 Task: Add Mineral Fusion Touch Eye Pencil to the cart.
Action: Mouse moved to (252, 125)
Screenshot: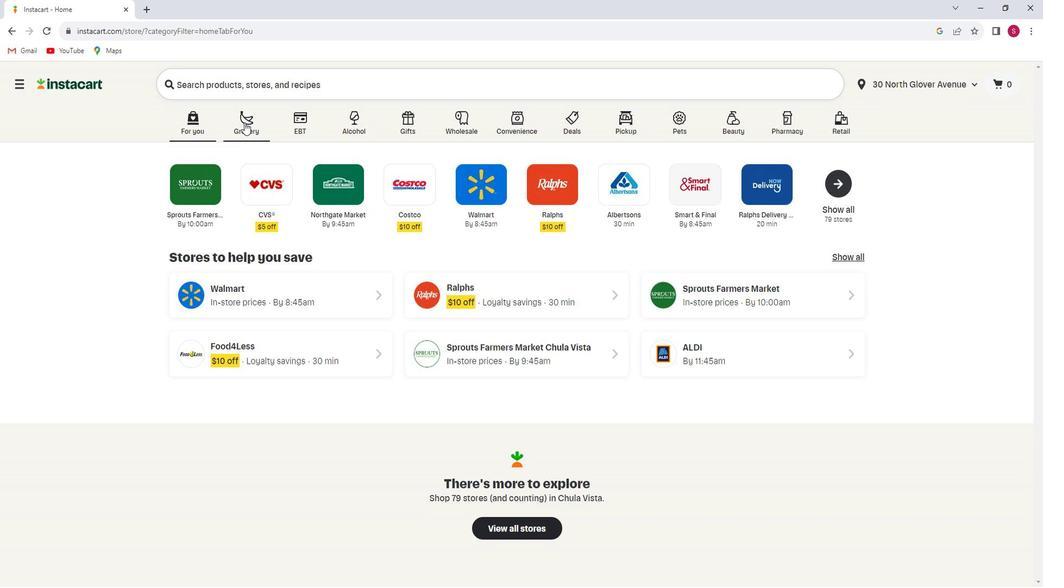 
Action: Mouse pressed left at (252, 125)
Screenshot: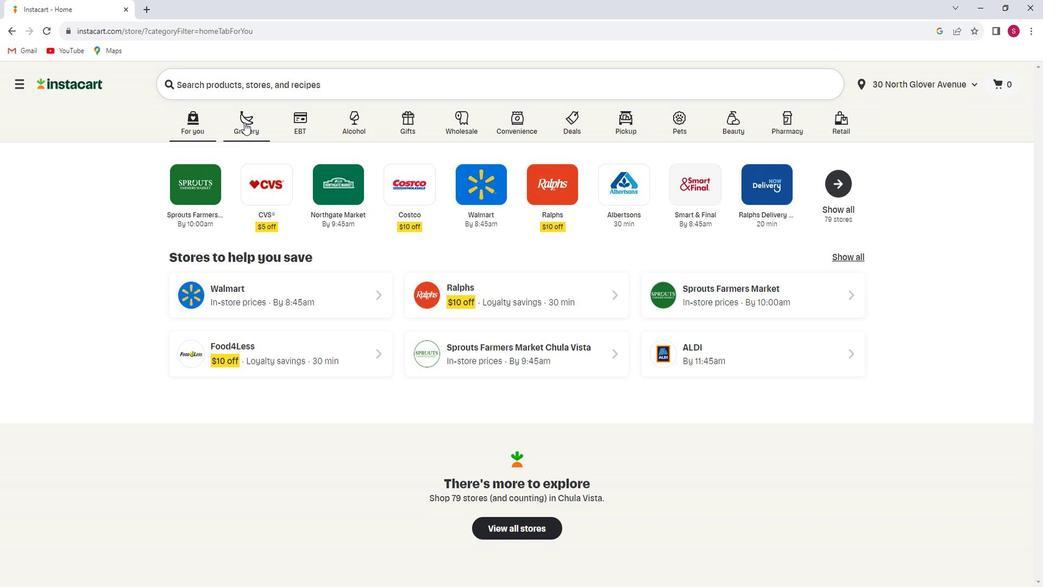 
Action: Mouse moved to (259, 331)
Screenshot: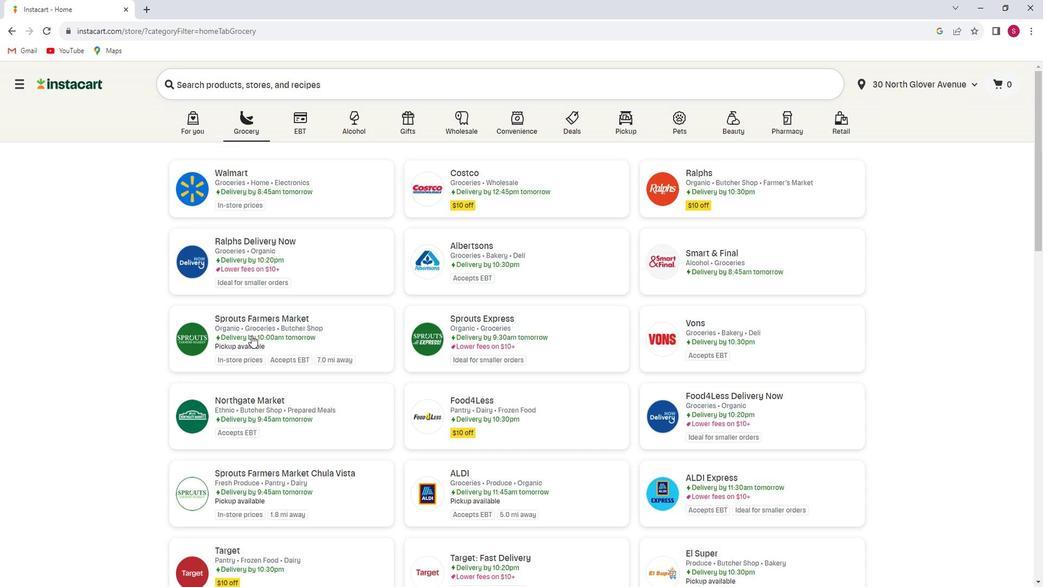 
Action: Mouse pressed left at (259, 331)
Screenshot: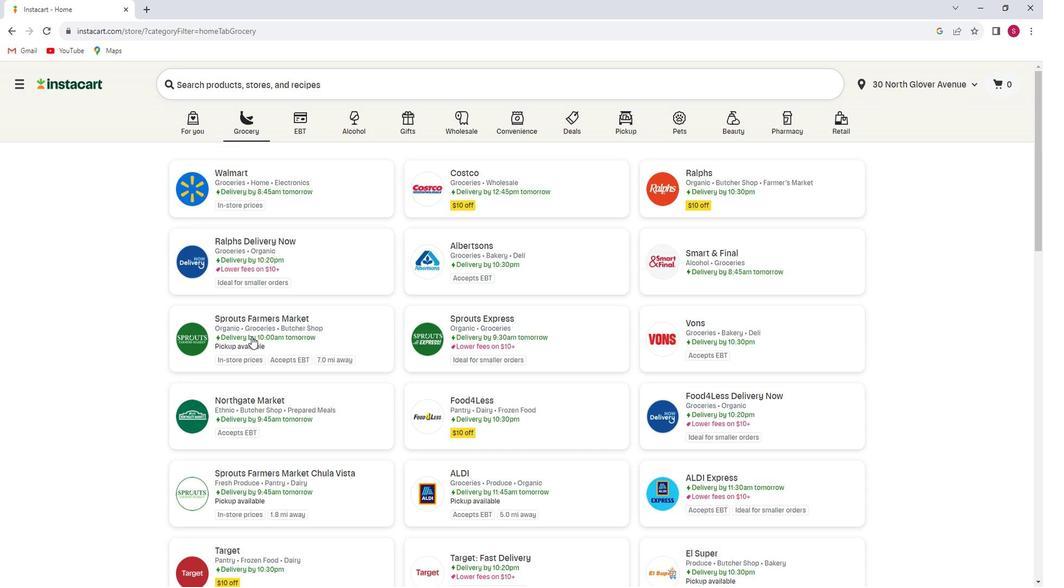 
Action: Mouse moved to (65, 338)
Screenshot: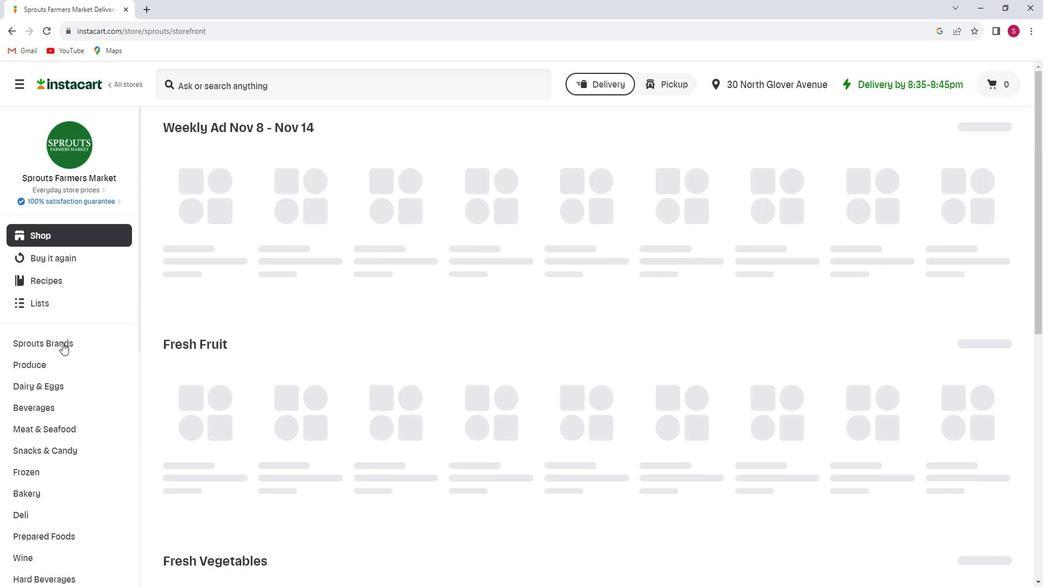 
Action: Mouse scrolled (65, 337) with delta (0, 0)
Screenshot: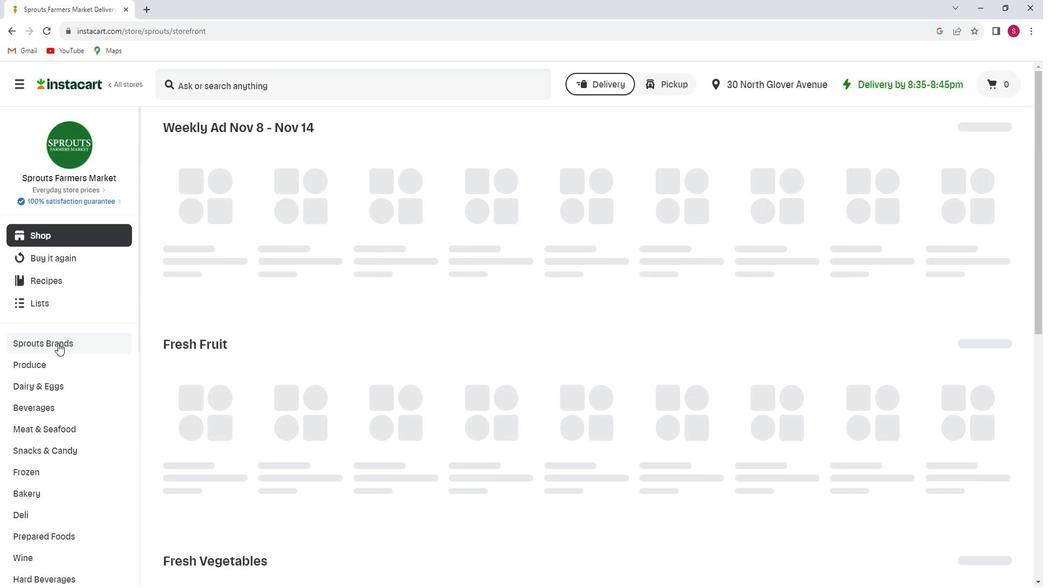 
Action: Mouse scrolled (65, 337) with delta (0, 0)
Screenshot: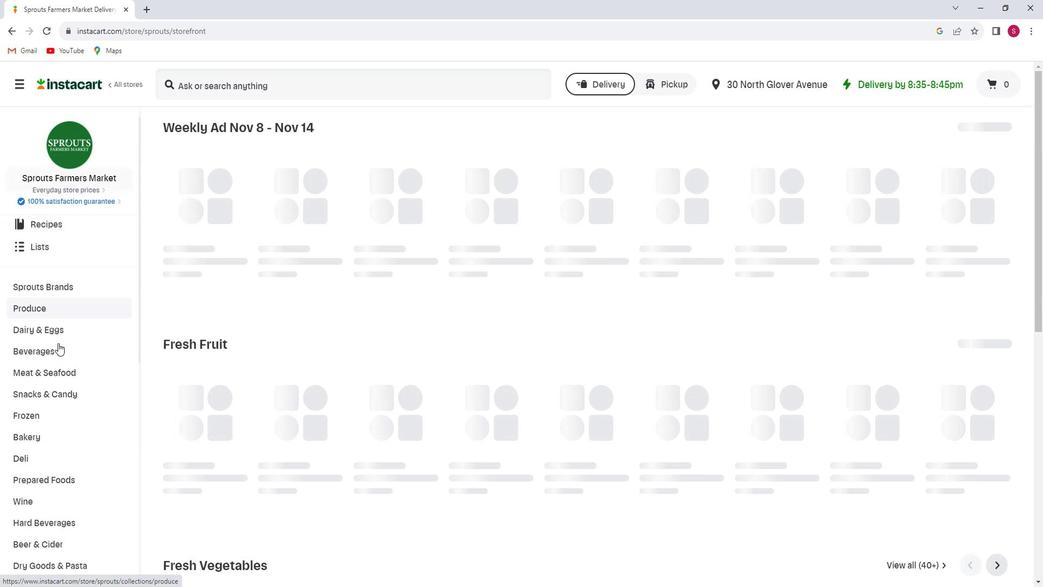 
Action: Mouse scrolled (65, 337) with delta (0, 0)
Screenshot: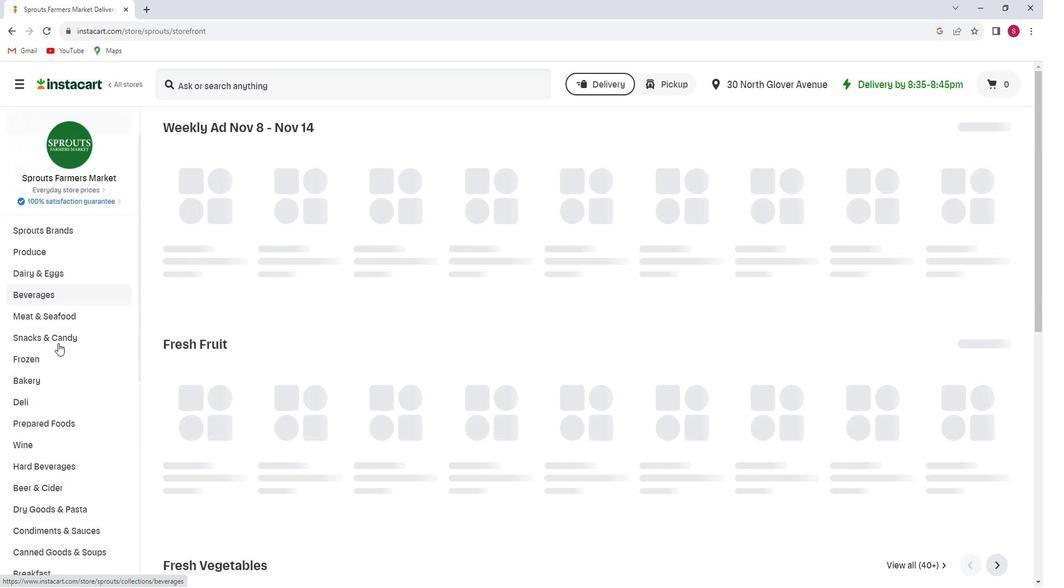 
Action: Mouse scrolled (65, 337) with delta (0, 0)
Screenshot: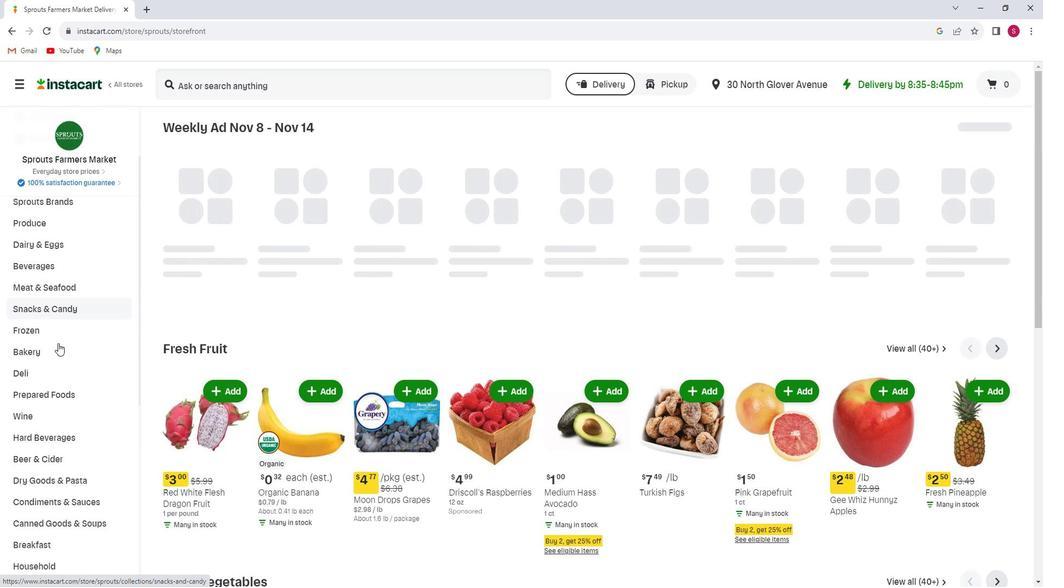 
Action: Mouse scrolled (65, 337) with delta (0, 0)
Screenshot: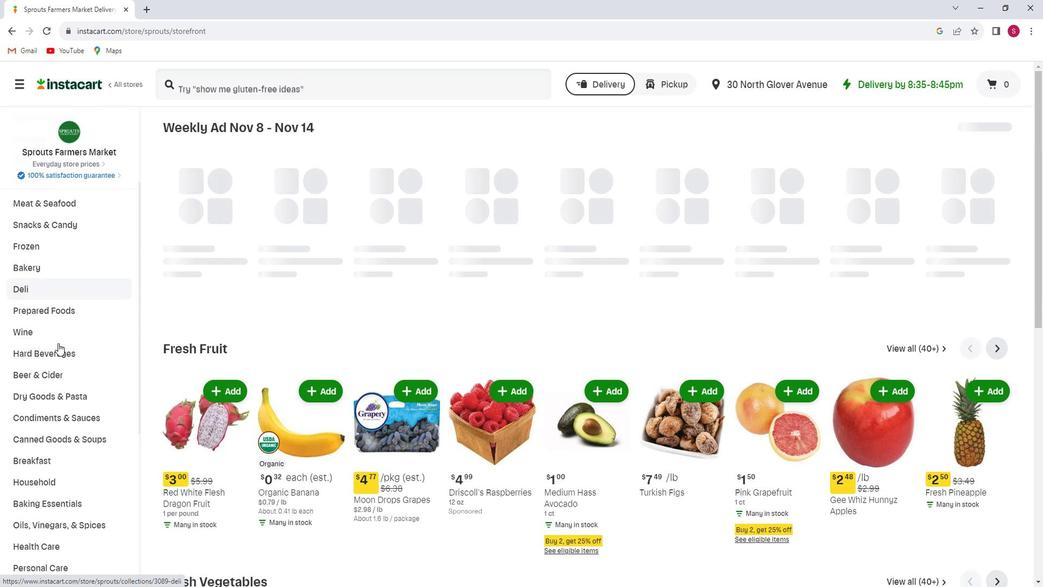 
Action: Mouse scrolled (65, 337) with delta (0, 0)
Screenshot: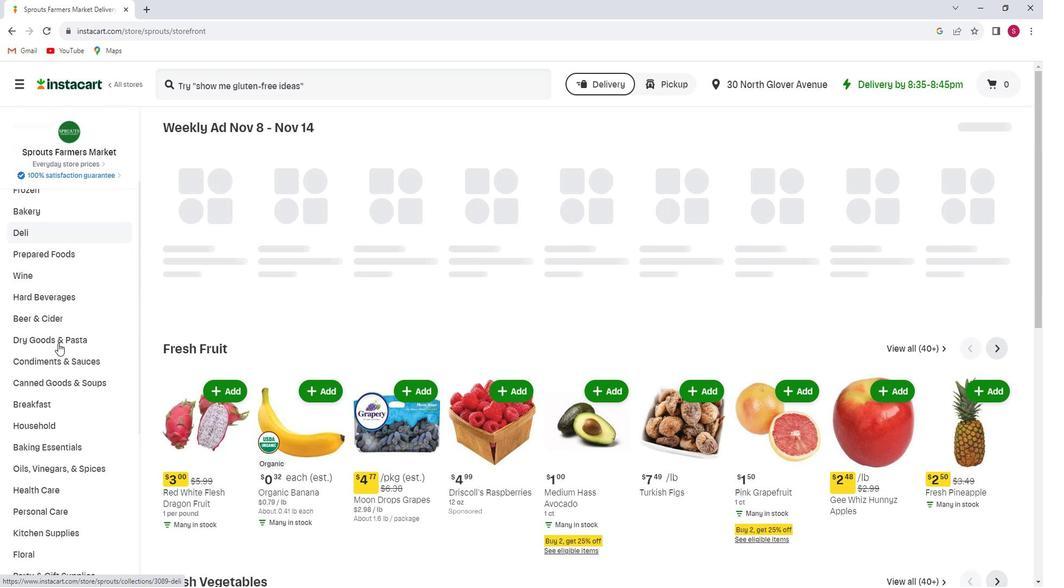 
Action: Mouse scrolled (65, 337) with delta (0, 0)
Screenshot: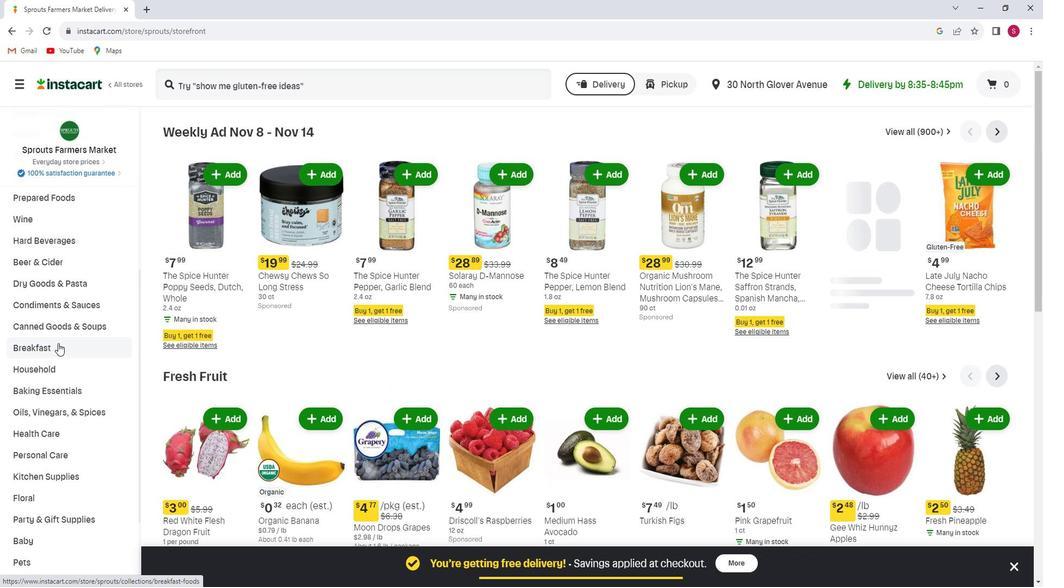 
Action: Mouse moved to (65, 338)
Screenshot: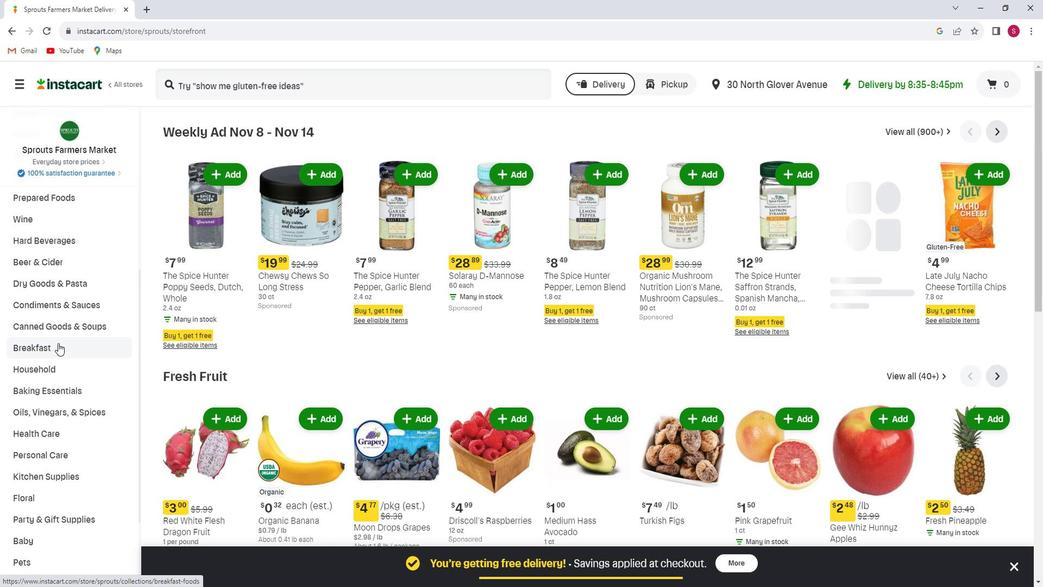 
Action: Mouse scrolled (65, 338) with delta (0, 0)
Screenshot: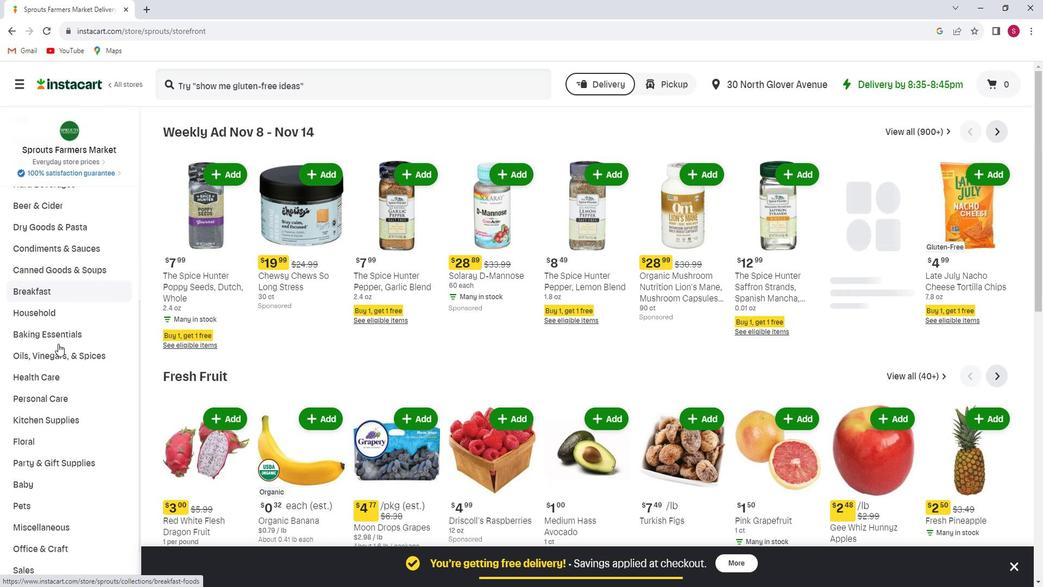 
Action: Mouse moved to (63, 340)
Screenshot: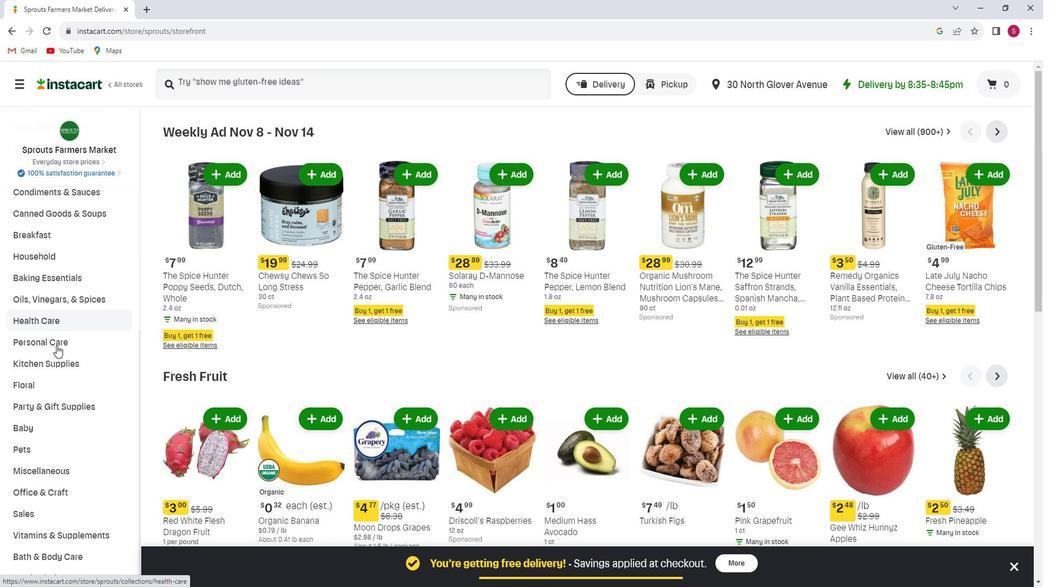 
Action: Mouse pressed left at (63, 340)
Screenshot: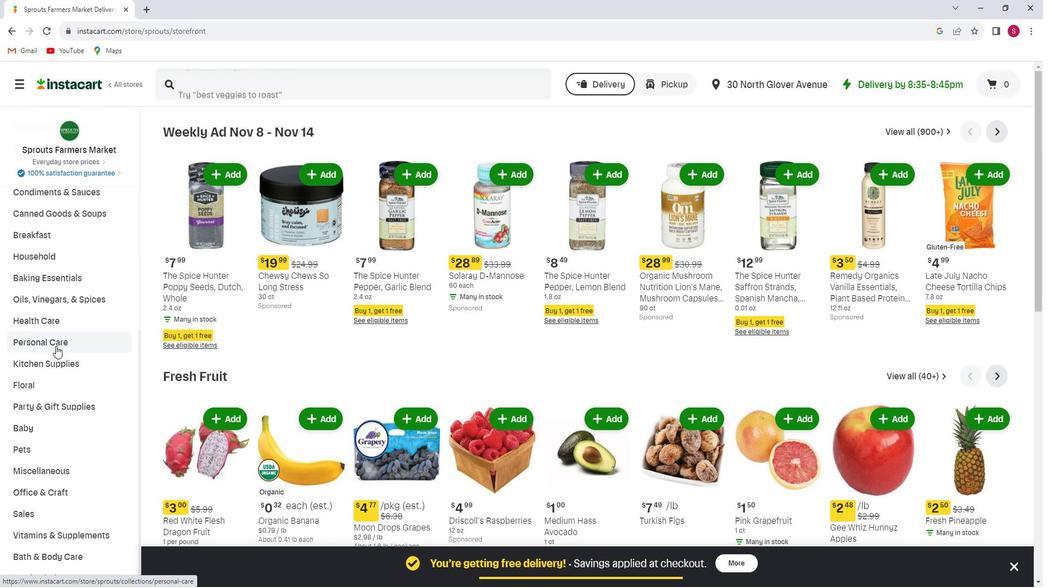 
Action: Mouse moved to (944, 163)
Screenshot: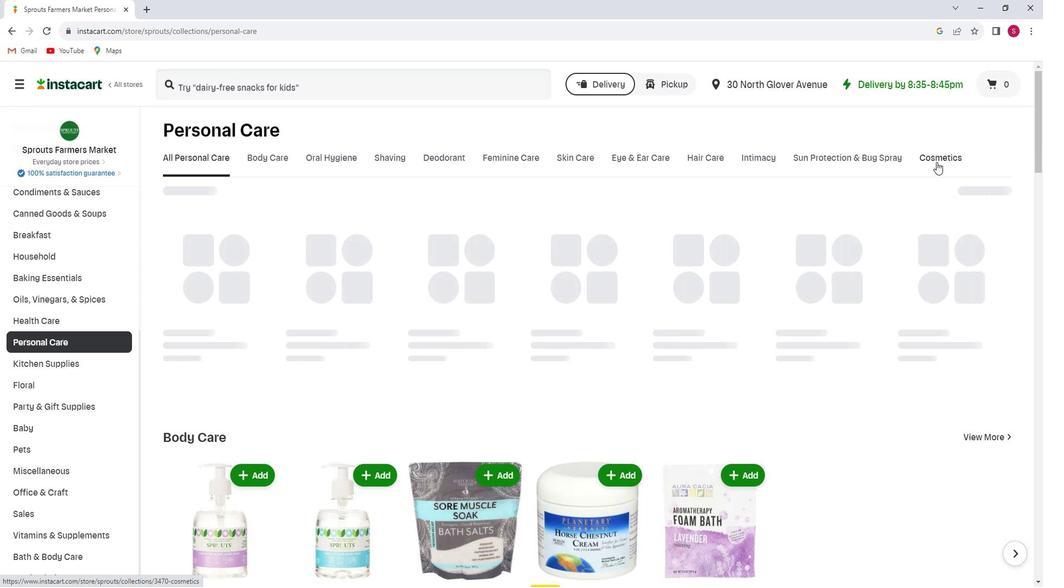 
Action: Mouse pressed left at (944, 163)
Screenshot: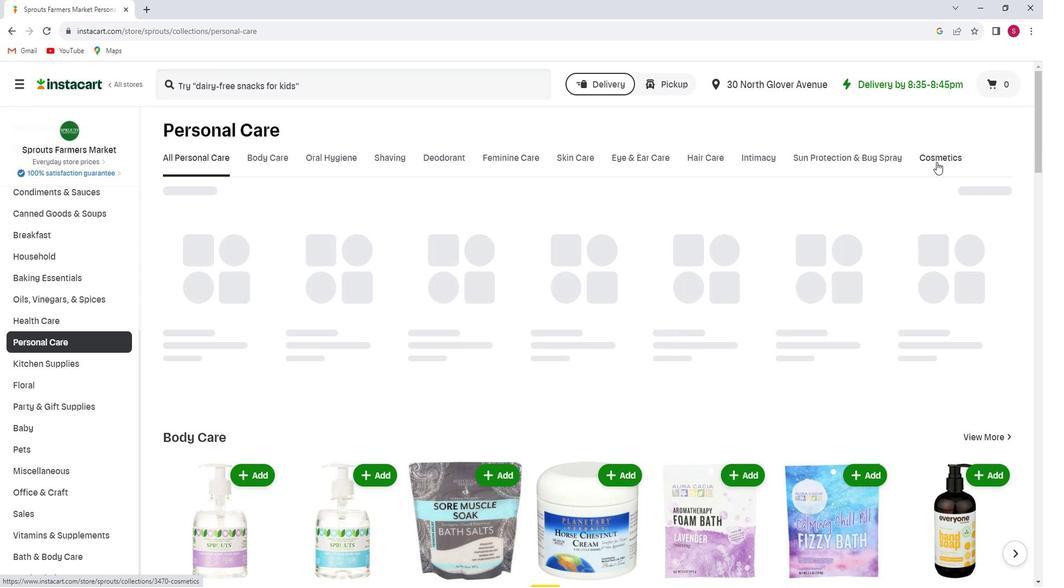 
Action: Mouse moved to (265, 202)
Screenshot: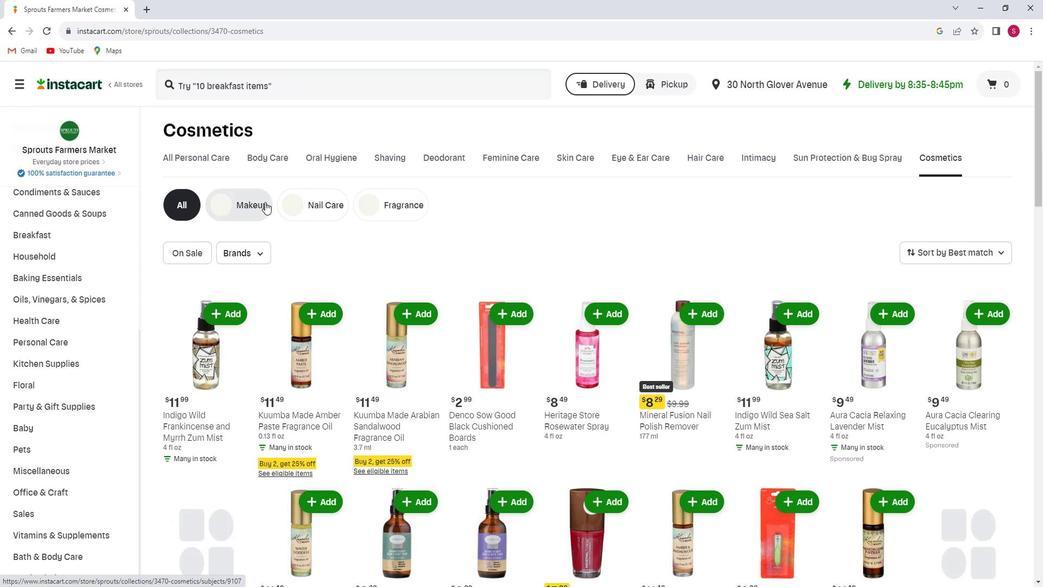 
Action: Mouse pressed left at (265, 202)
Screenshot: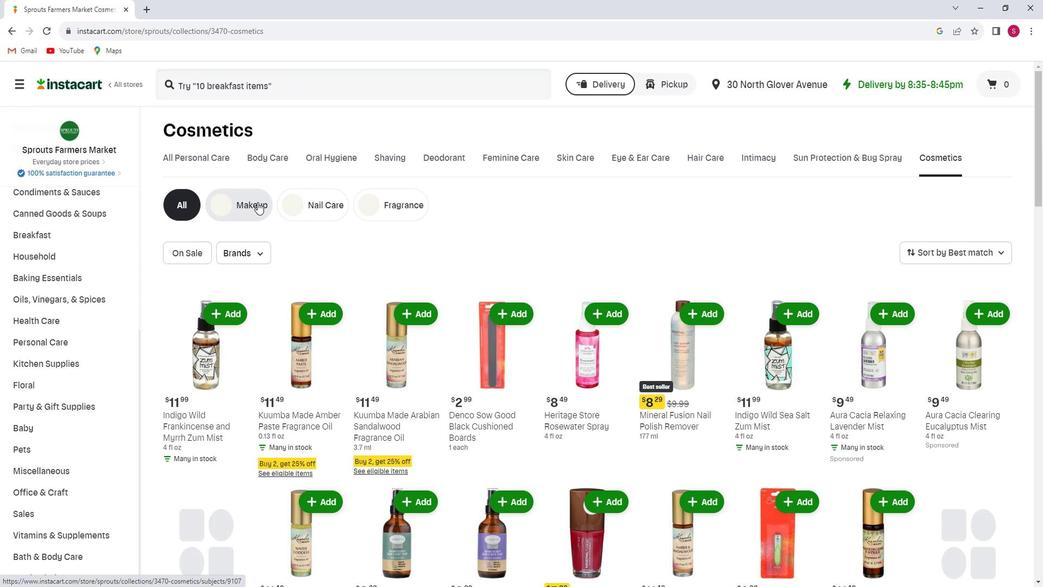
Action: Mouse moved to (305, 84)
Screenshot: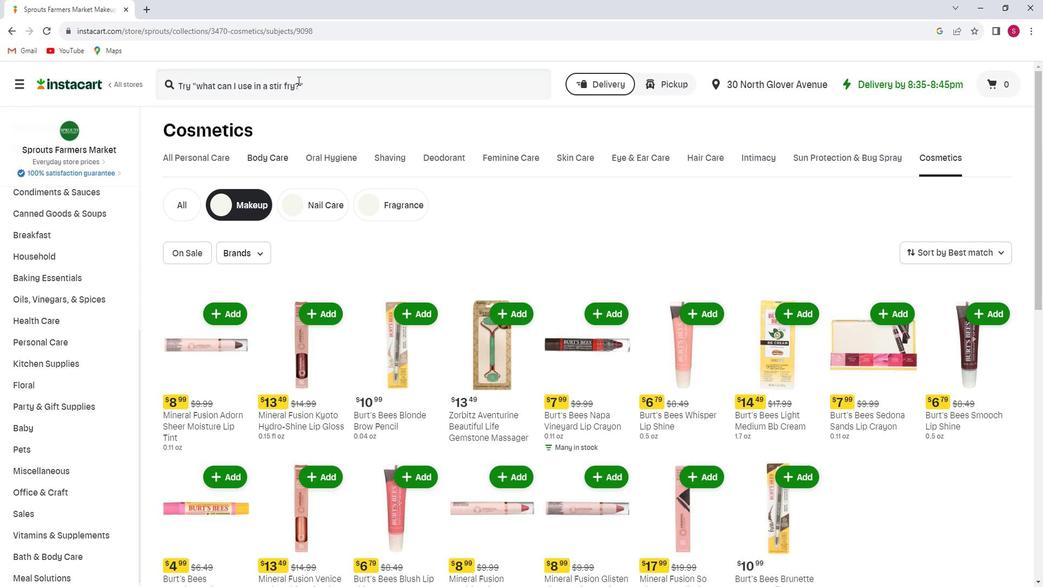 
Action: Mouse pressed left at (305, 84)
Screenshot: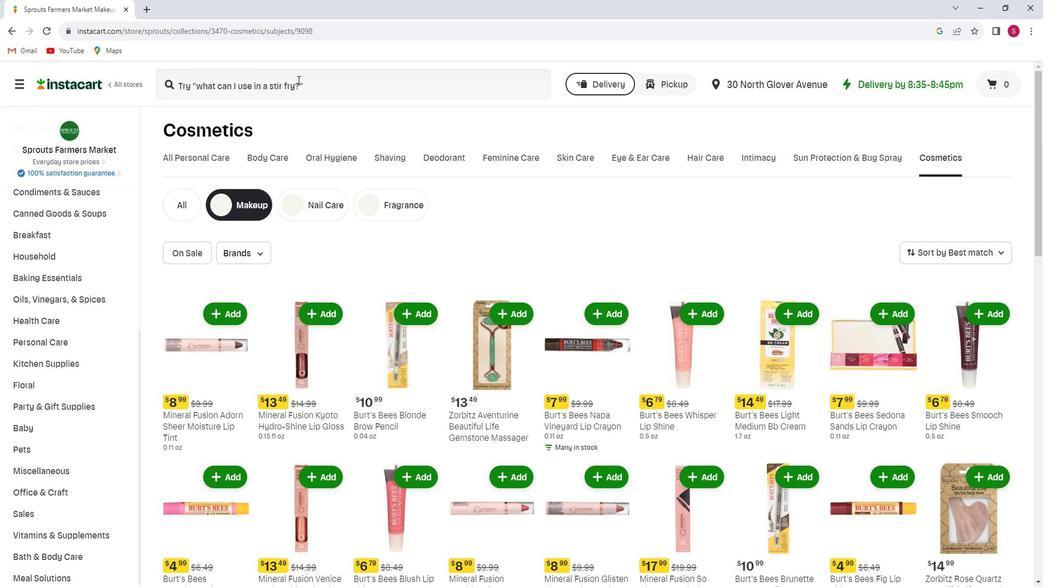 
Action: Key pressed <Key.shift_r>Mineral<Key.space><Key.shift>Fusion<Key.space><Key.shift>Touch<Key.space><Key.shift>Eye<Key.space><Key.shift>Pencil<Key.enter>
Screenshot: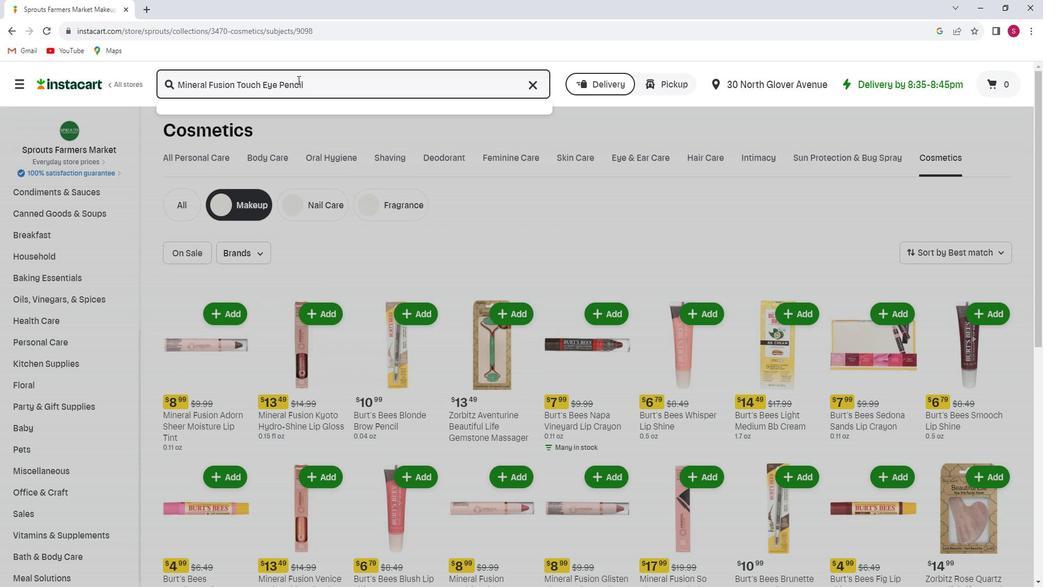 
Action: Mouse moved to (359, 146)
Screenshot: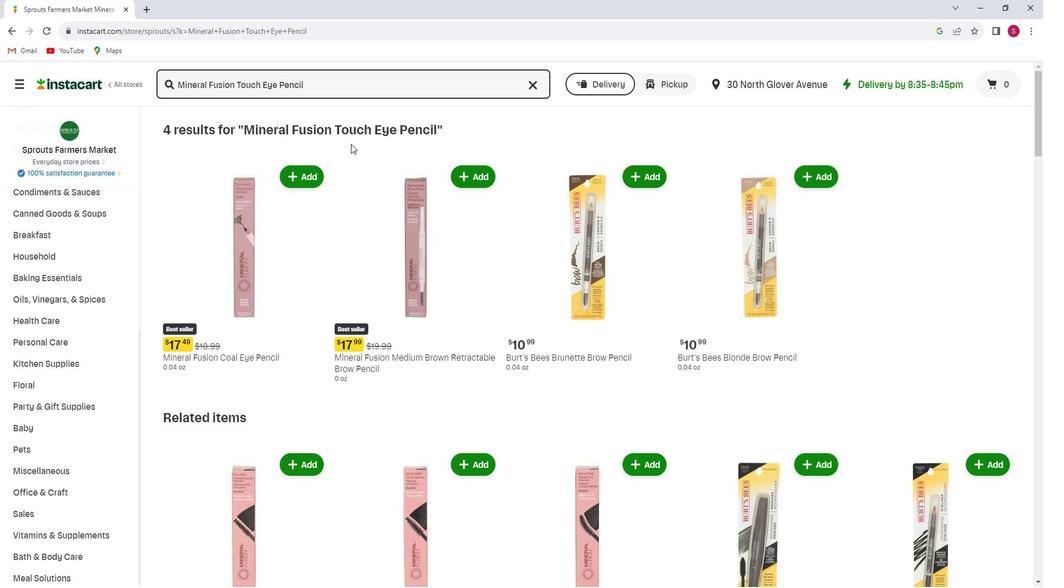 
Action: Mouse scrolled (359, 145) with delta (0, 0)
Screenshot: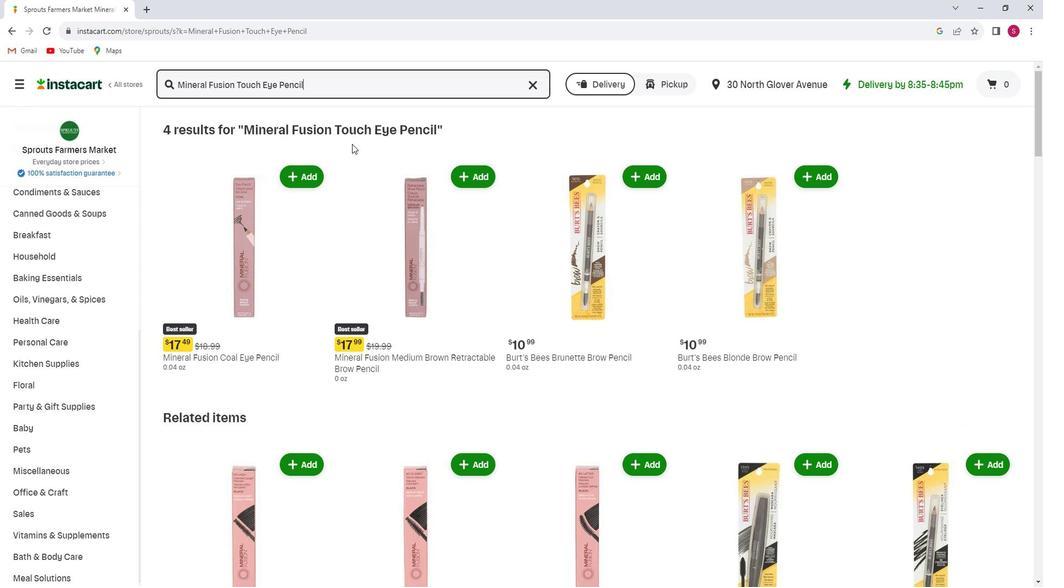 
Action: Mouse scrolled (359, 145) with delta (0, 0)
Screenshot: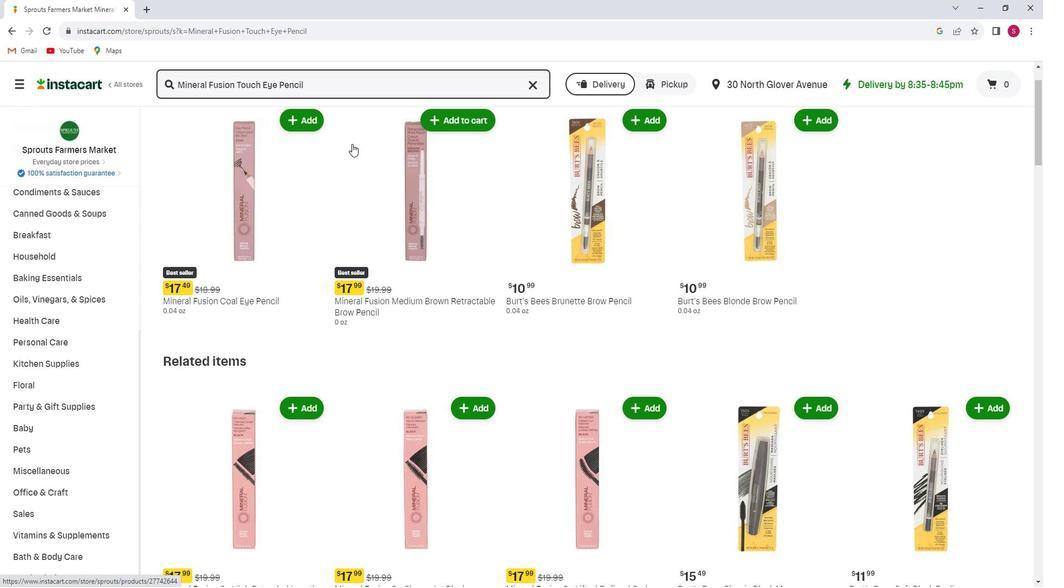
Action: Mouse scrolled (359, 145) with delta (0, 0)
Screenshot: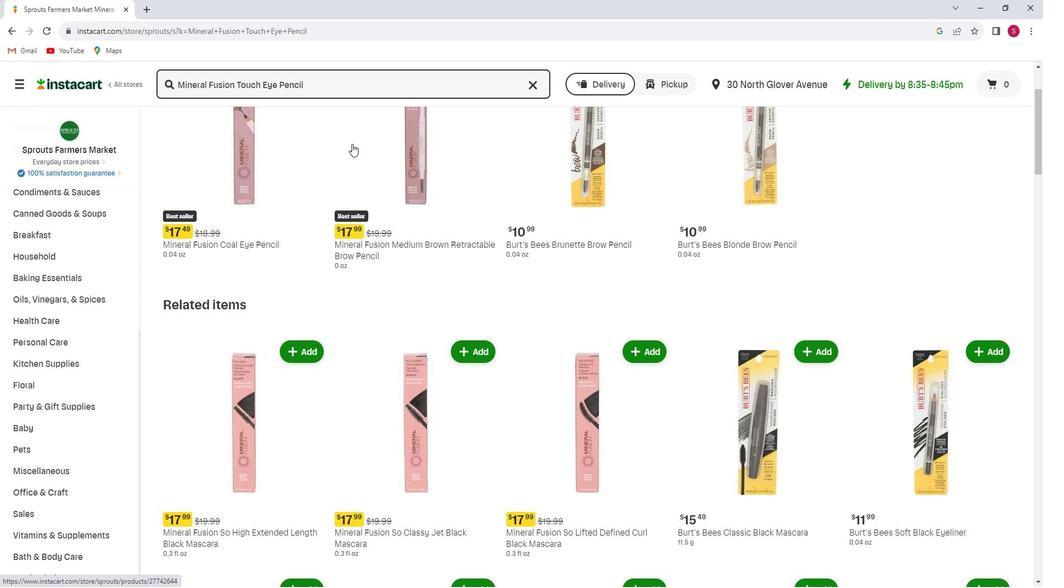 
Action: Mouse scrolled (359, 145) with delta (0, 0)
Screenshot: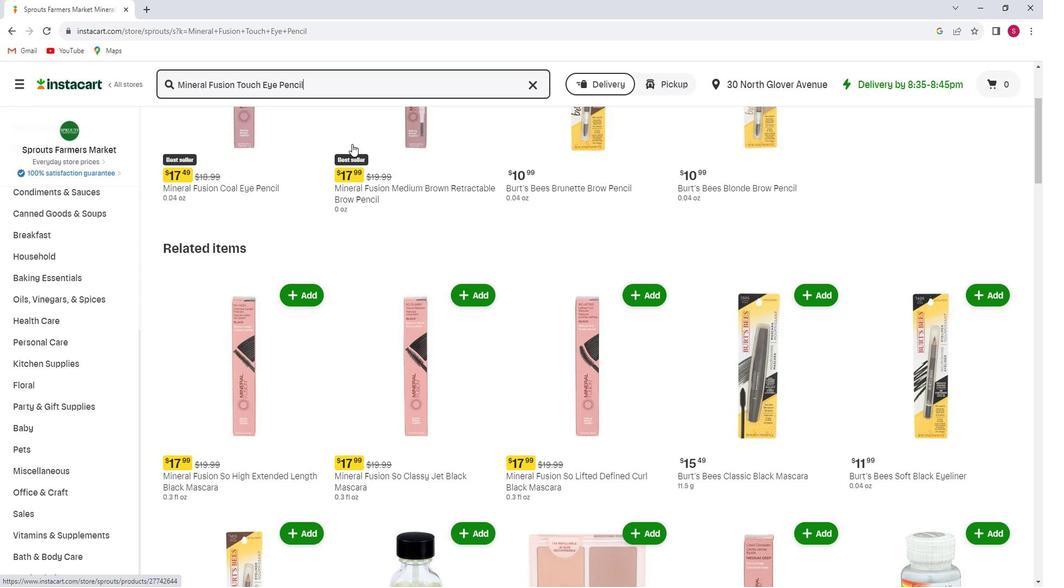 
Action: Mouse scrolled (359, 145) with delta (0, 0)
Screenshot: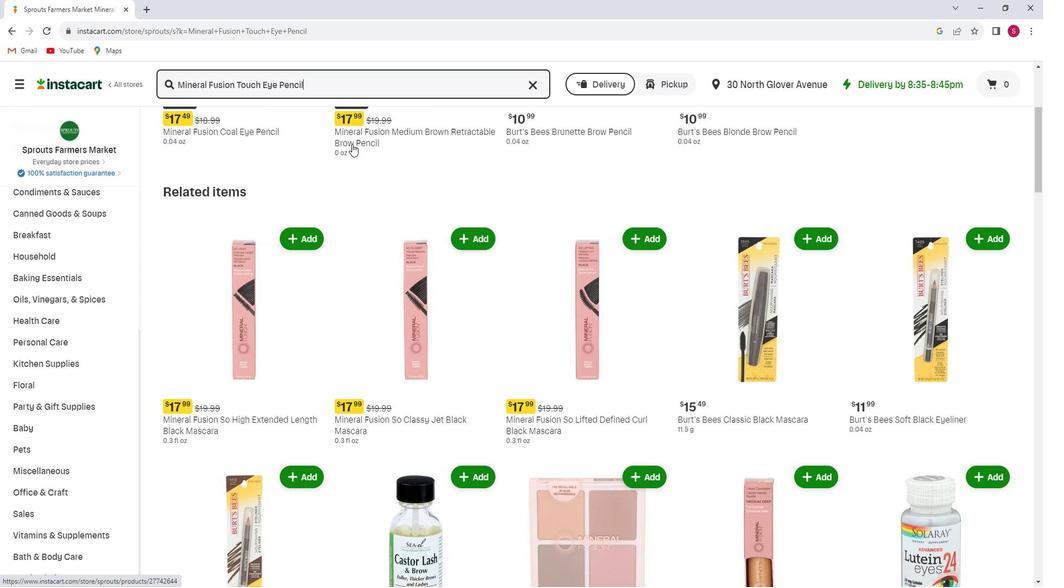 
Action: Mouse scrolled (359, 145) with delta (0, 0)
Screenshot: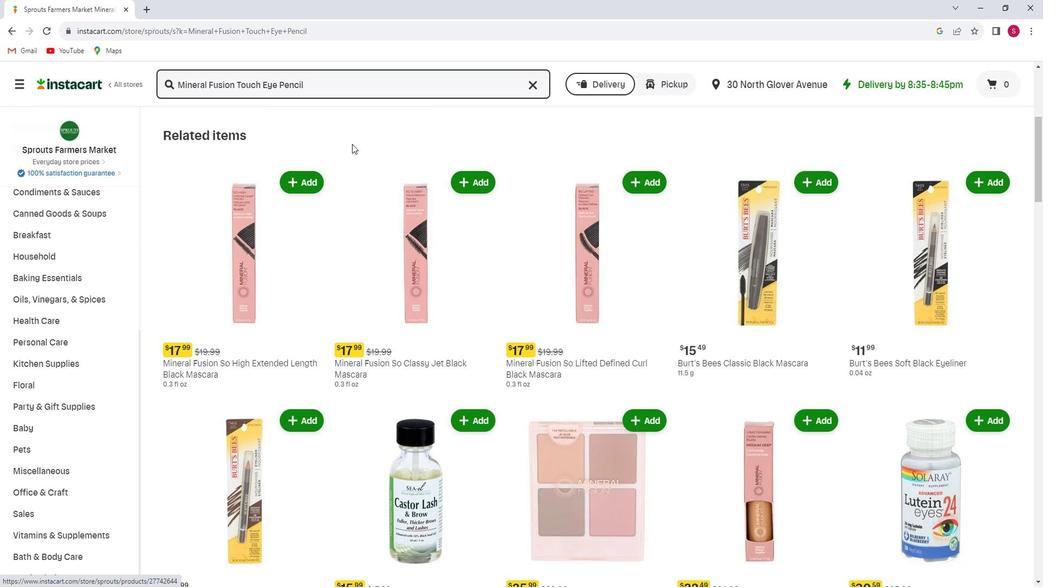 
Action: Mouse scrolled (359, 145) with delta (0, 0)
Screenshot: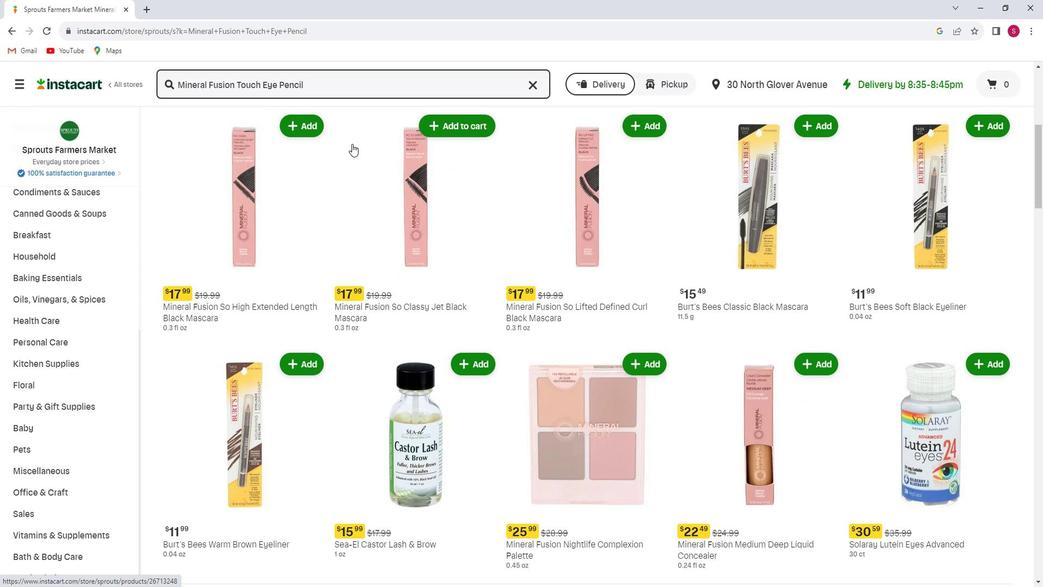 
Action: Mouse scrolled (359, 145) with delta (0, 0)
Screenshot: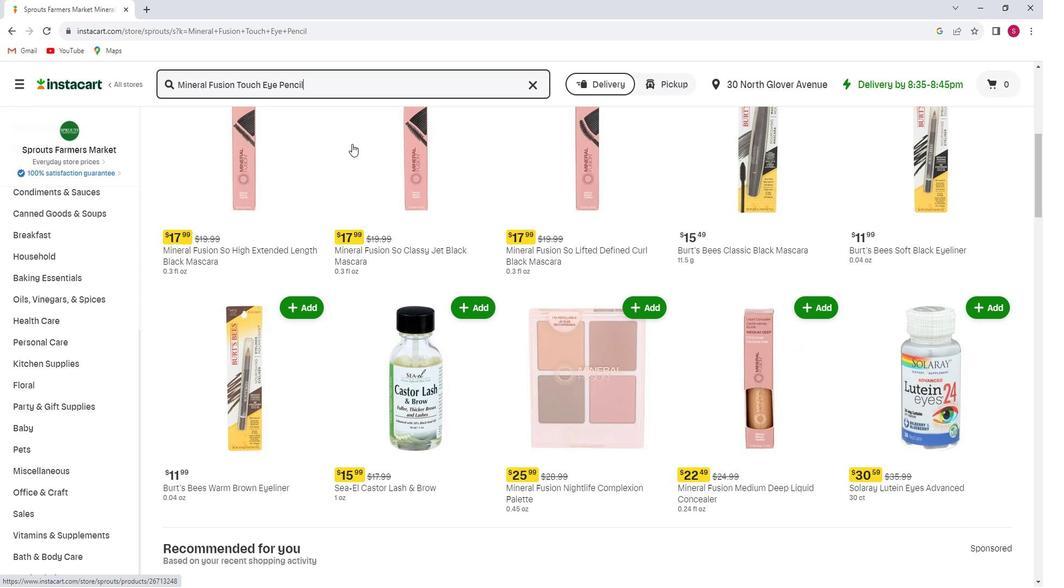 
Action: Mouse scrolled (359, 145) with delta (0, 0)
Screenshot: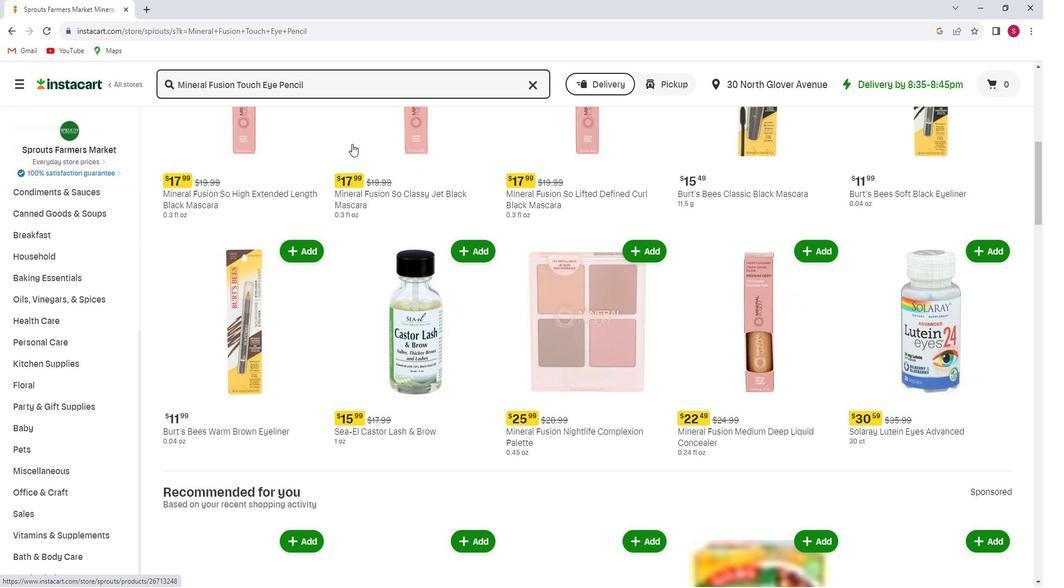 
Action: Mouse scrolled (359, 145) with delta (0, 0)
Screenshot: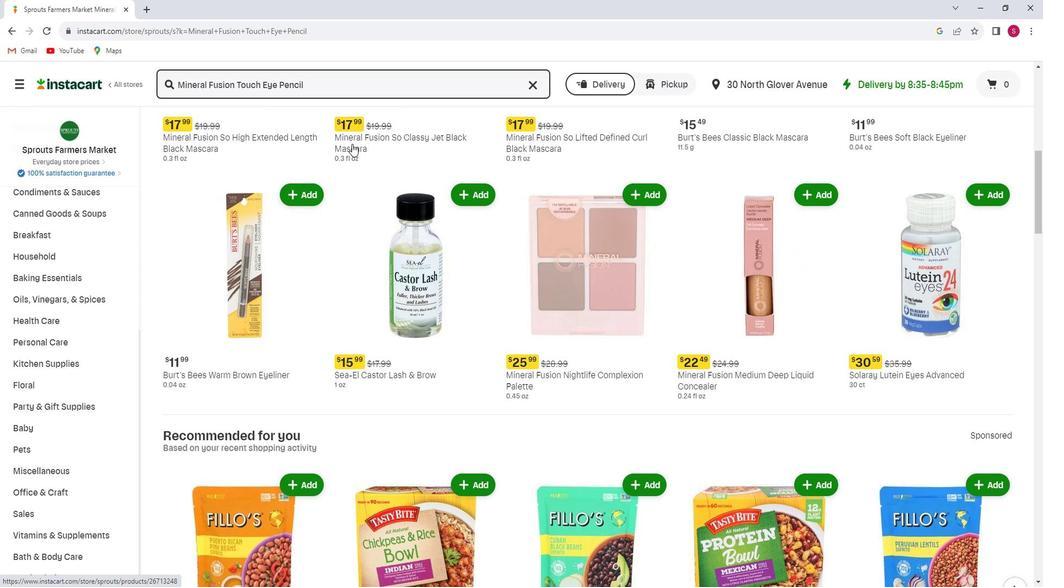 
Action: Mouse scrolled (359, 145) with delta (0, 0)
Screenshot: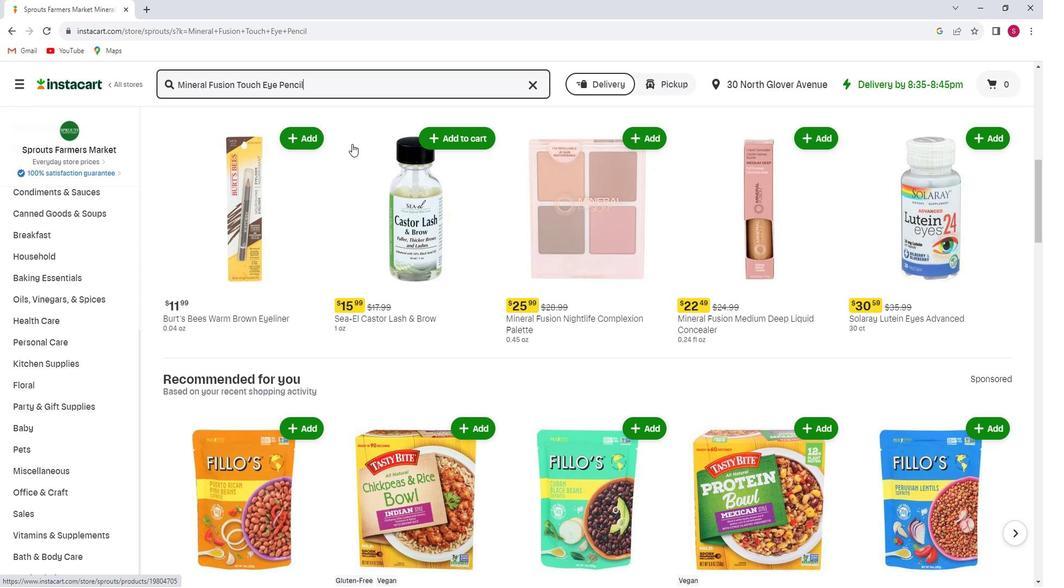 
Action: Mouse scrolled (359, 145) with delta (0, 0)
Screenshot: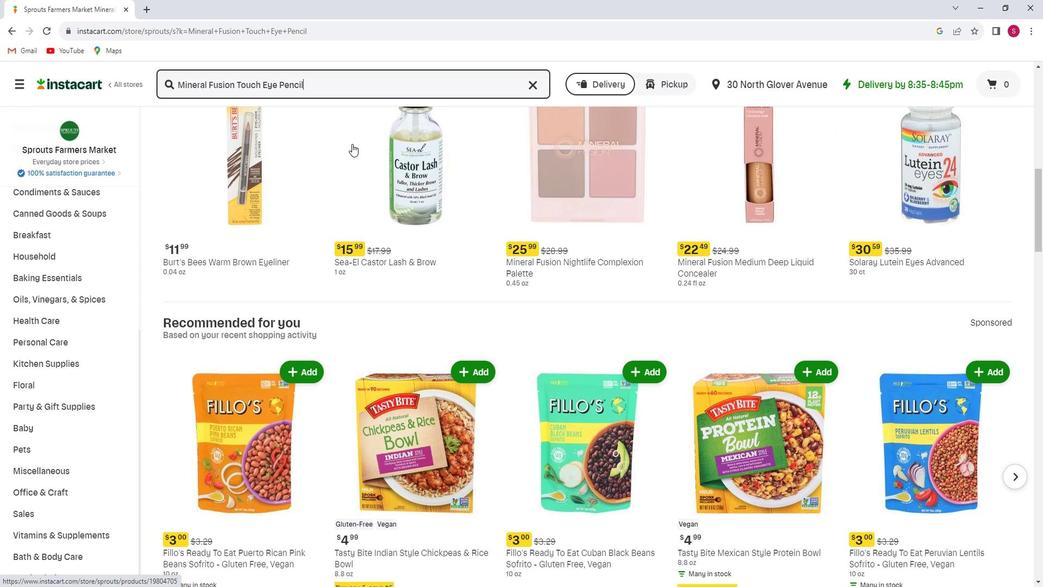 
Action: Mouse scrolled (359, 145) with delta (0, 0)
Screenshot: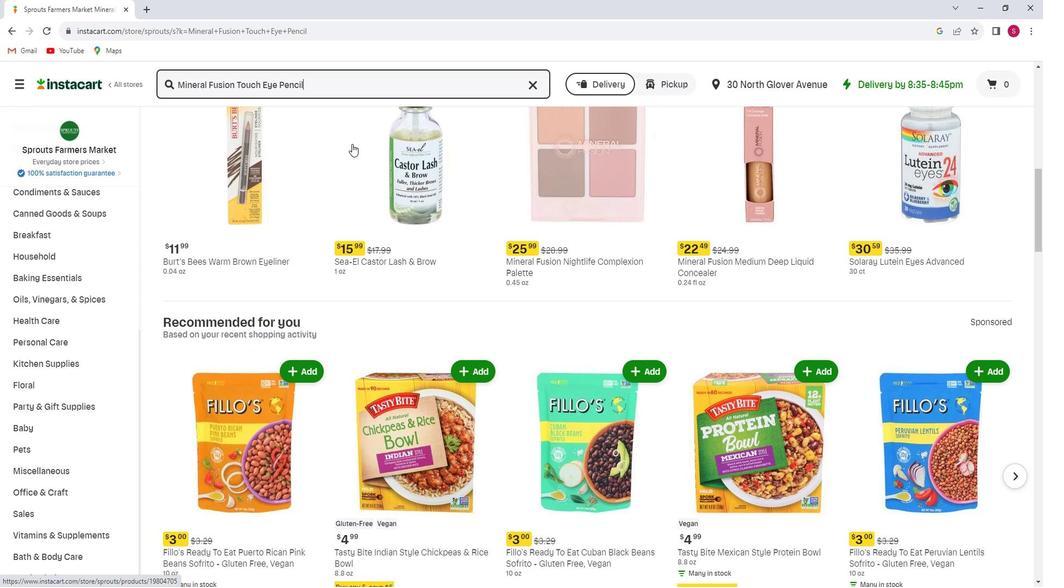 
Action: Mouse moved to (359, 146)
Screenshot: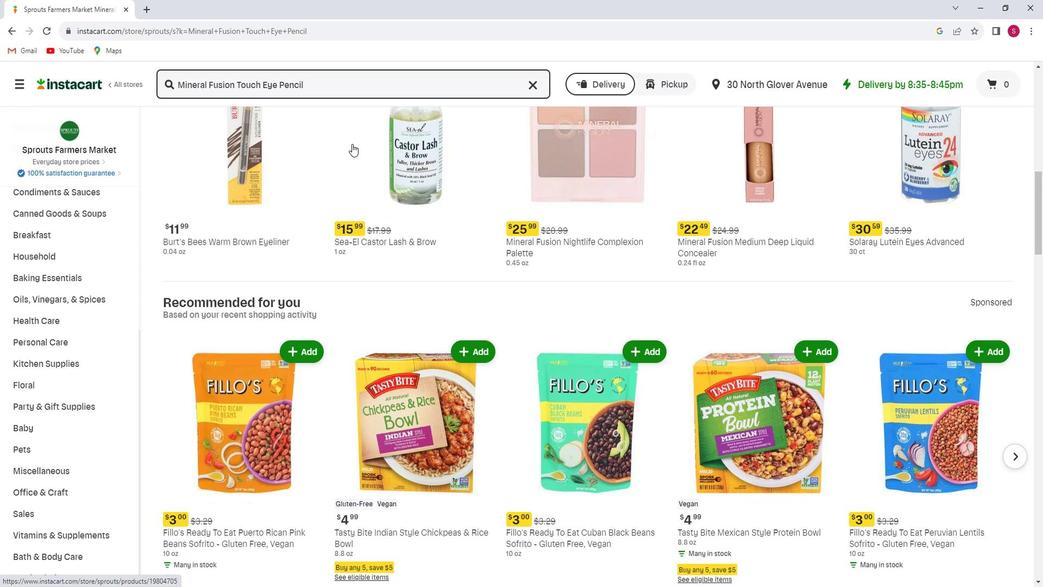 
Action: Mouse scrolled (359, 146) with delta (0, 0)
Screenshot: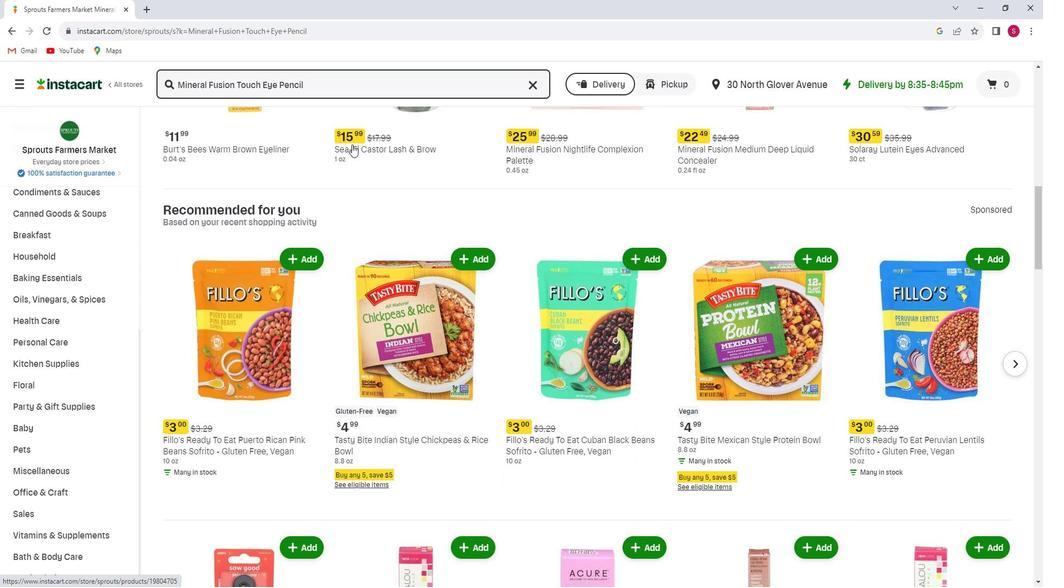 
Action: Mouse scrolled (359, 146) with delta (0, 0)
Screenshot: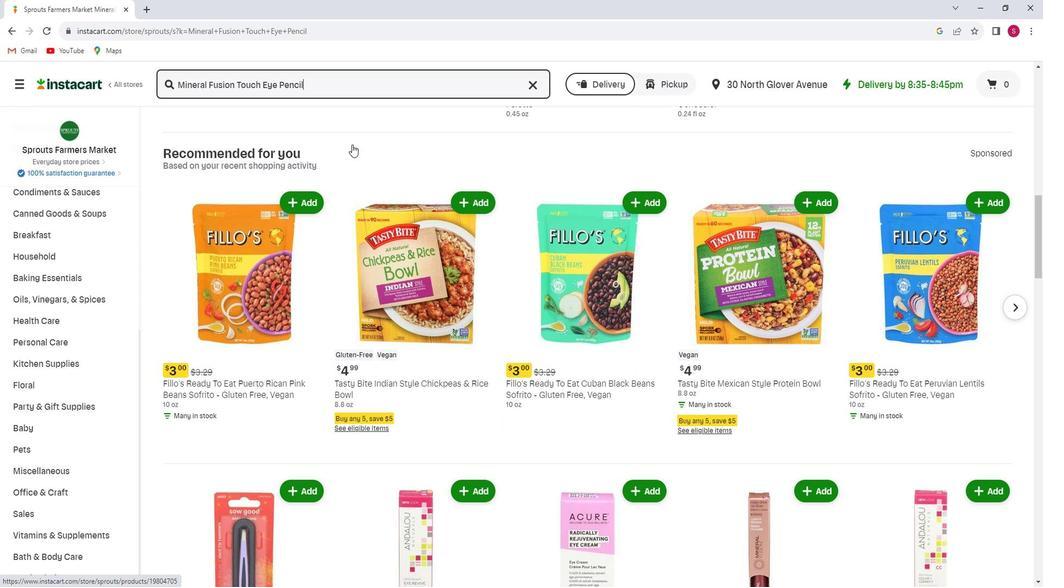 
Action: Mouse scrolled (359, 146) with delta (0, 0)
Screenshot: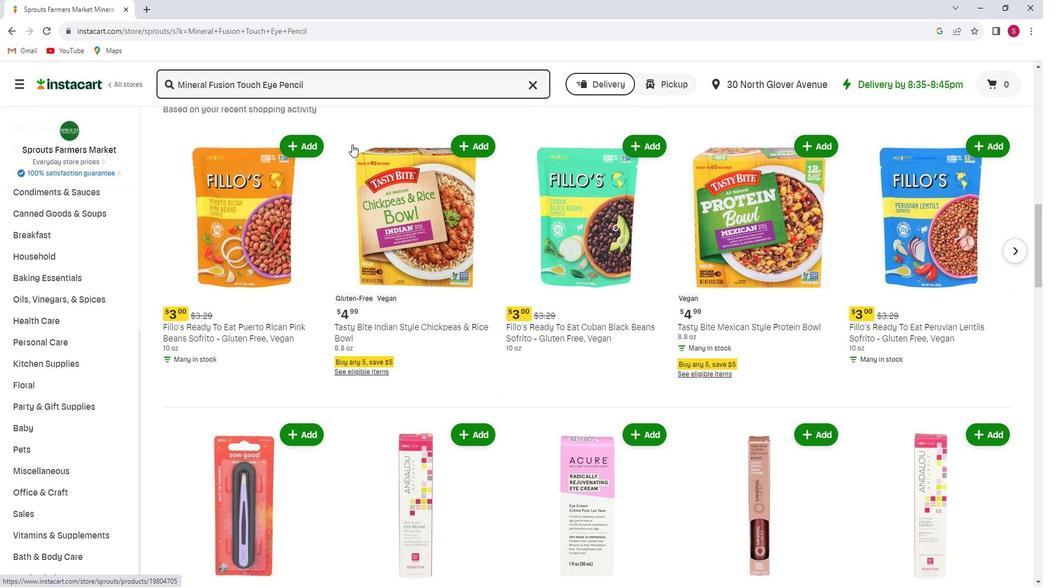 
Action: Mouse scrolled (359, 146) with delta (0, 0)
Screenshot: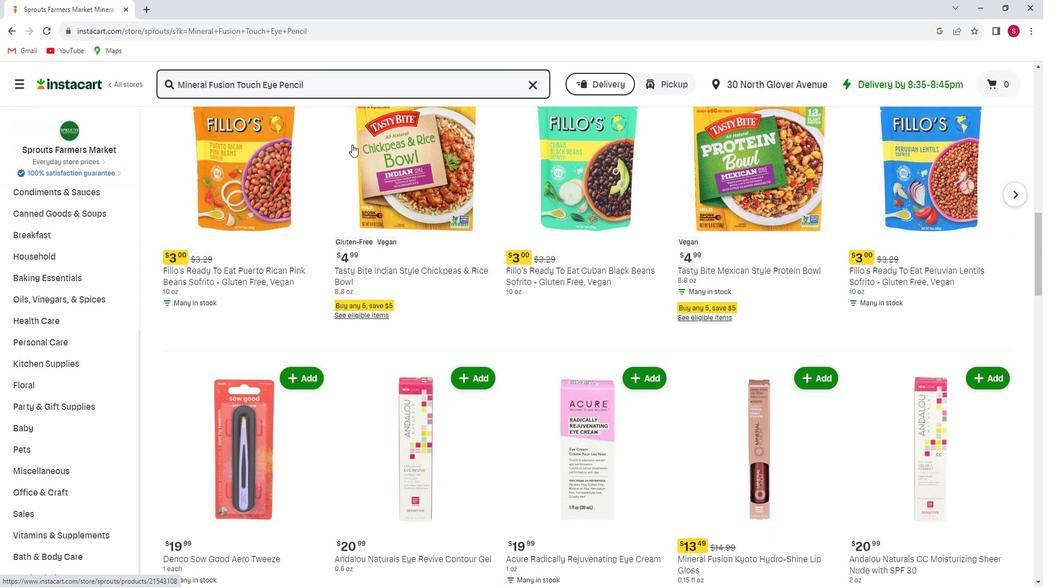 
Action: Mouse scrolled (359, 146) with delta (0, 0)
Screenshot: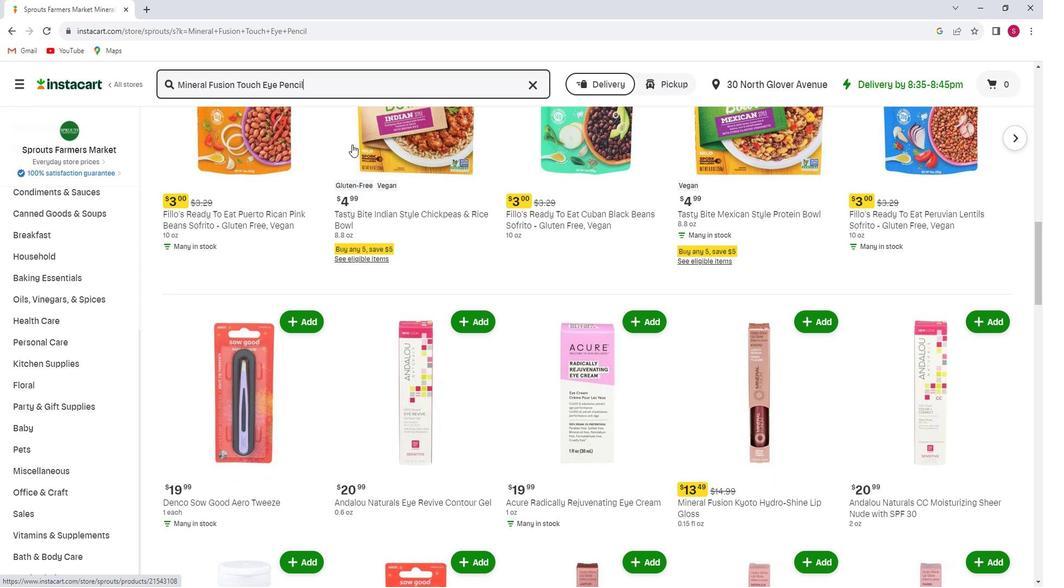 
Action: Mouse scrolled (359, 146) with delta (0, 0)
Screenshot: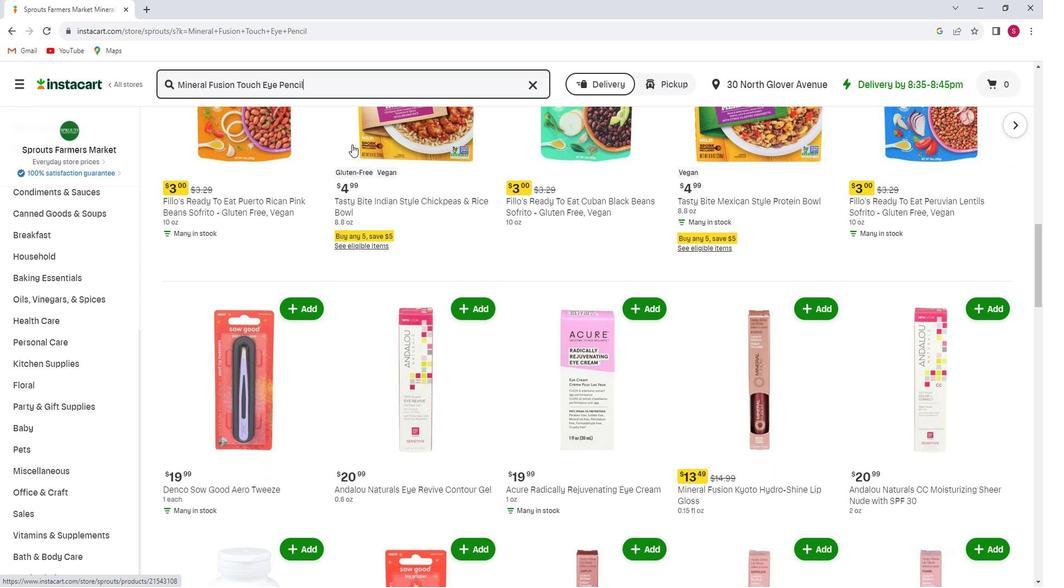 
Action: Mouse scrolled (359, 146) with delta (0, 0)
Screenshot: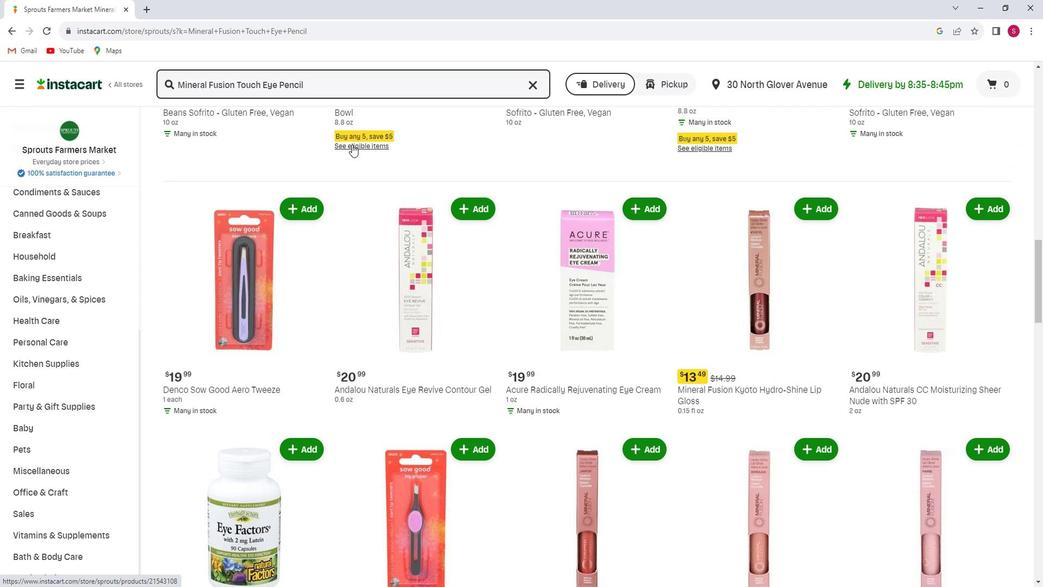 
Action: Mouse scrolled (359, 146) with delta (0, 0)
Screenshot: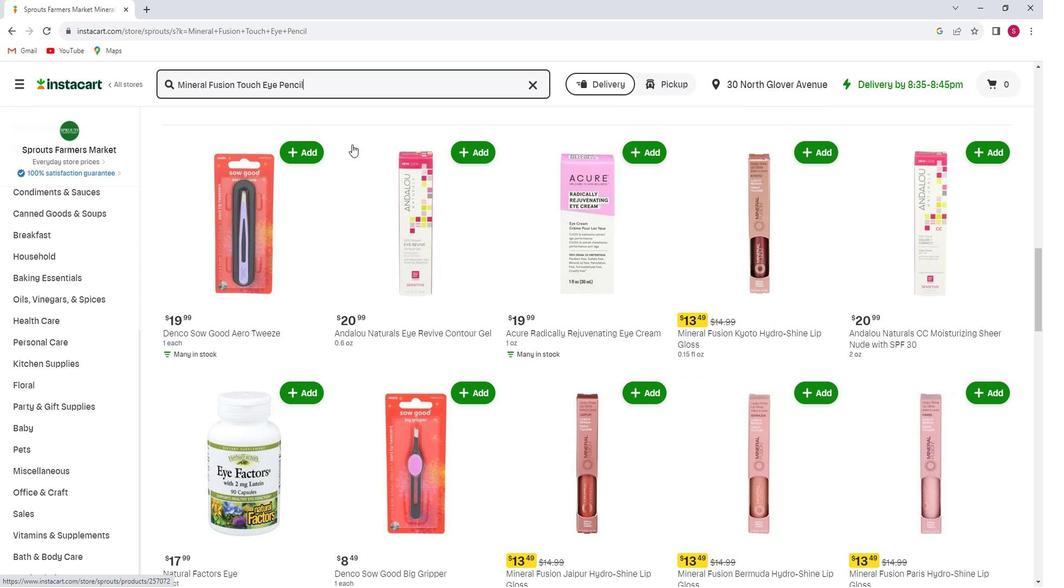 
Action: Mouse scrolled (359, 146) with delta (0, 0)
Screenshot: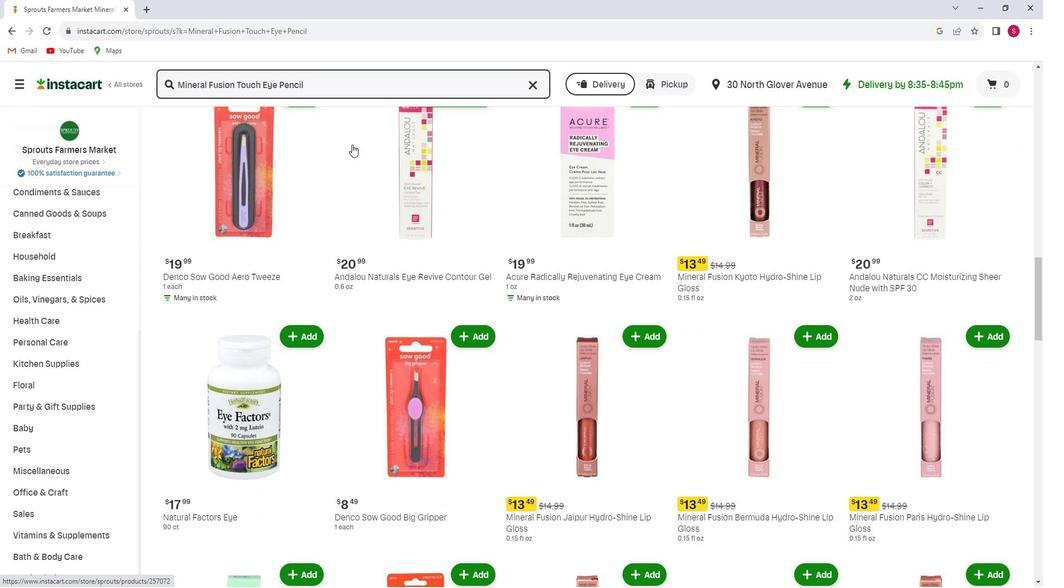 
Action: Mouse scrolled (359, 146) with delta (0, 0)
Screenshot: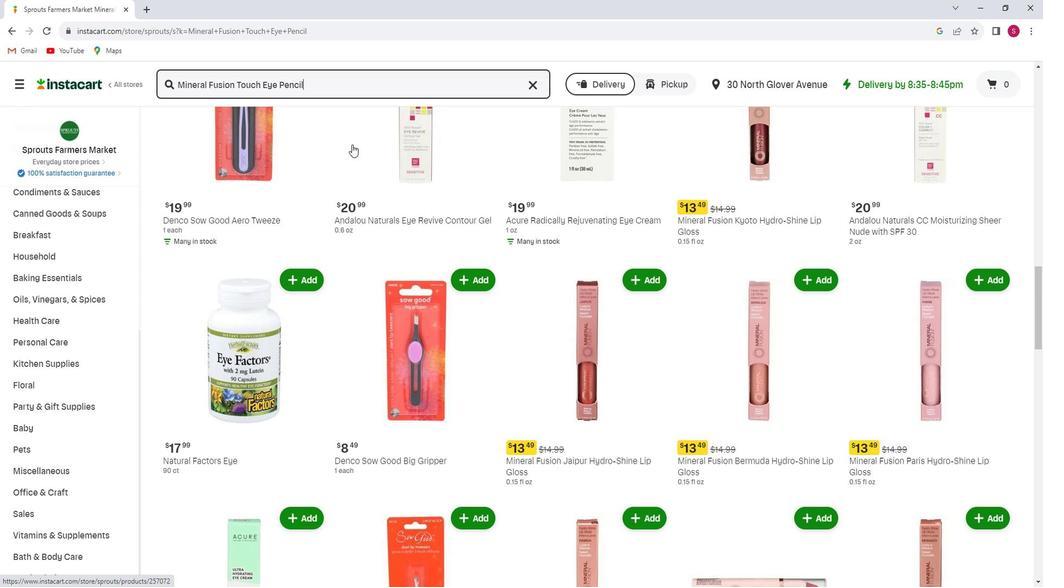 
Action: Mouse scrolled (359, 146) with delta (0, 0)
Screenshot: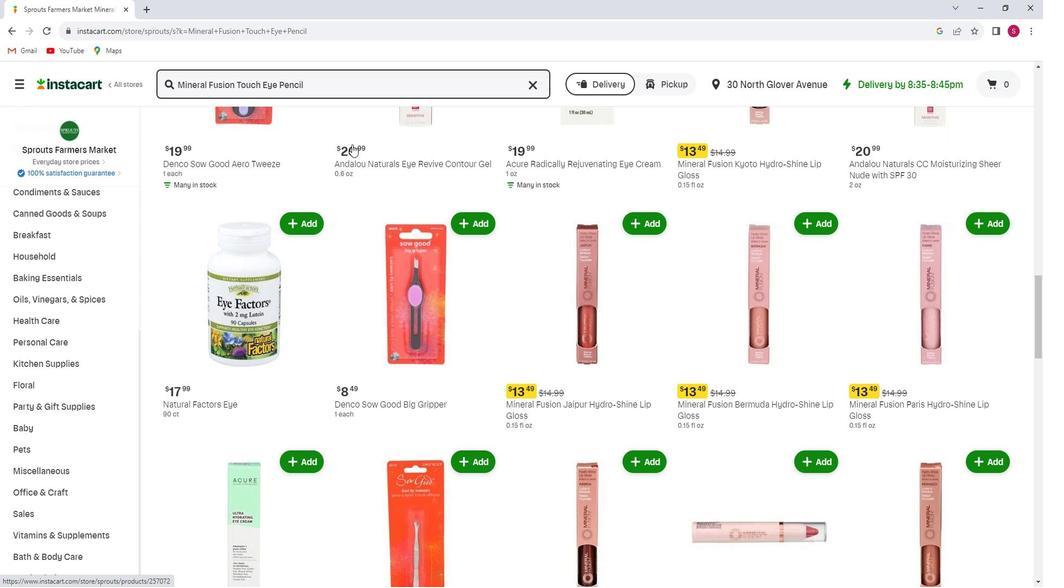 
Action: Mouse scrolled (359, 146) with delta (0, 0)
Screenshot: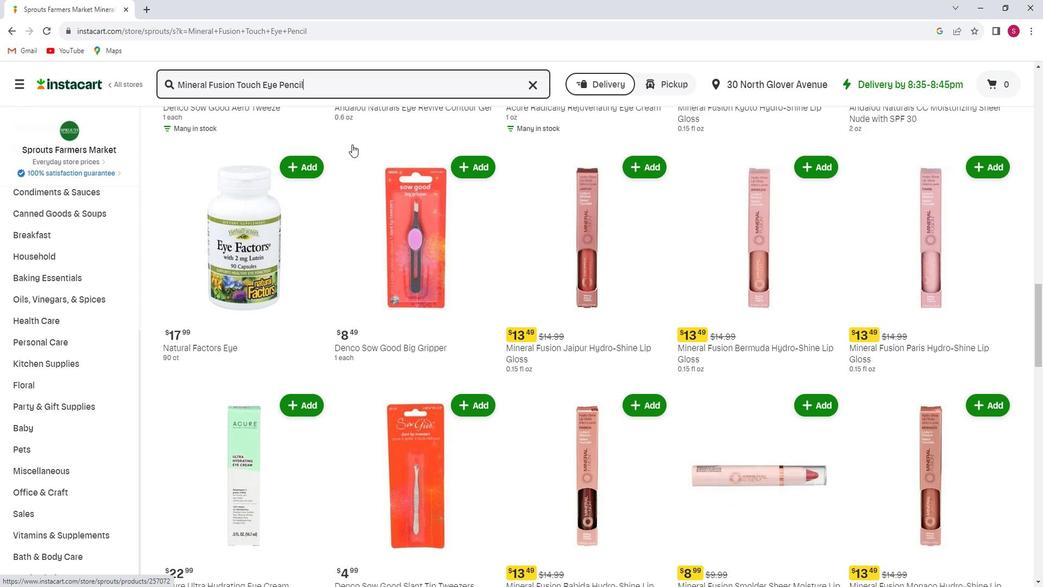 
Action: Mouse scrolled (359, 146) with delta (0, 0)
Screenshot: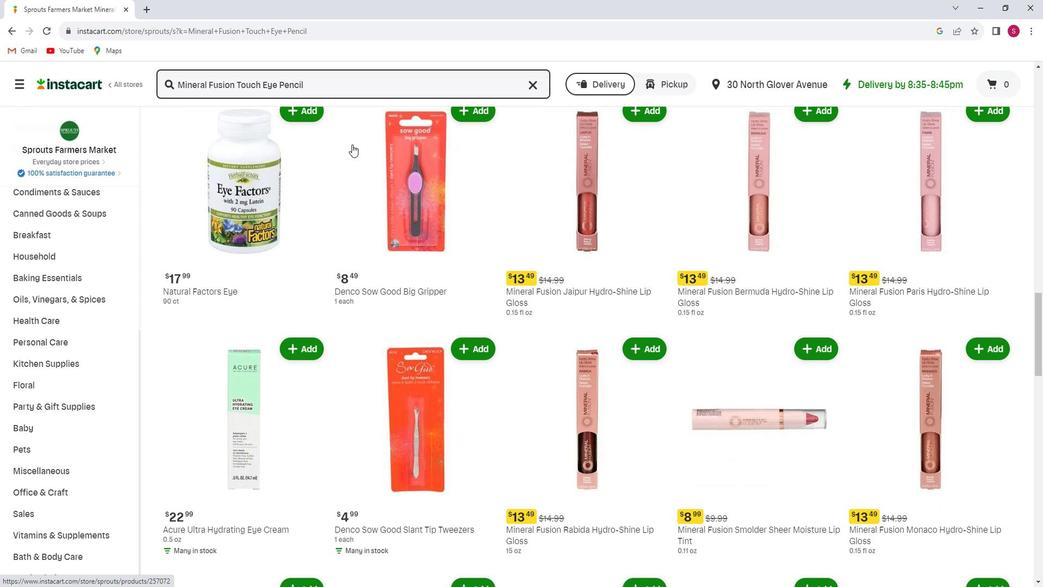 
Action: Mouse scrolled (359, 146) with delta (0, 0)
Screenshot: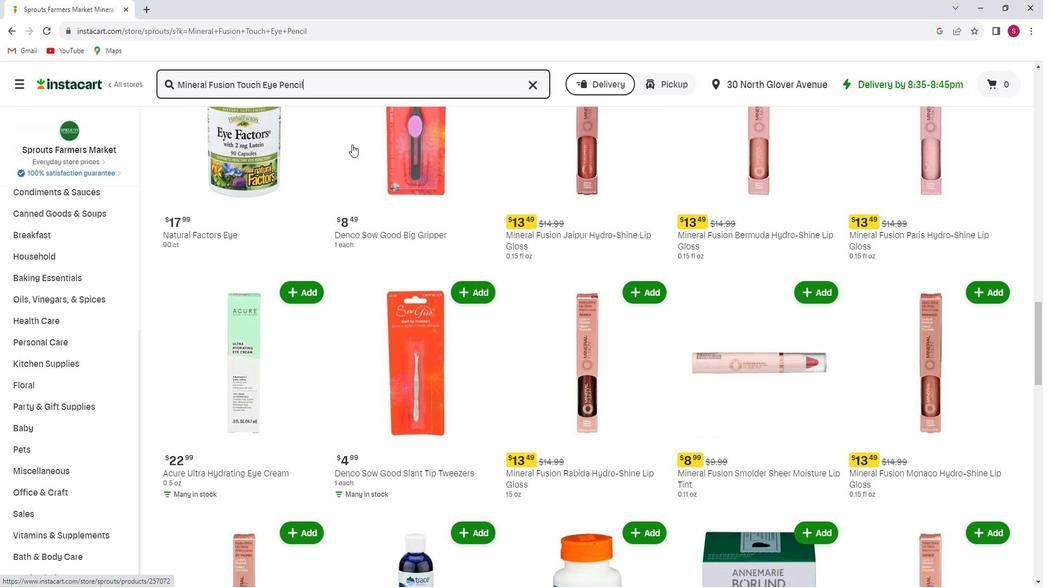 
Action: Mouse scrolled (359, 146) with delta (0, 0)
Screenshot: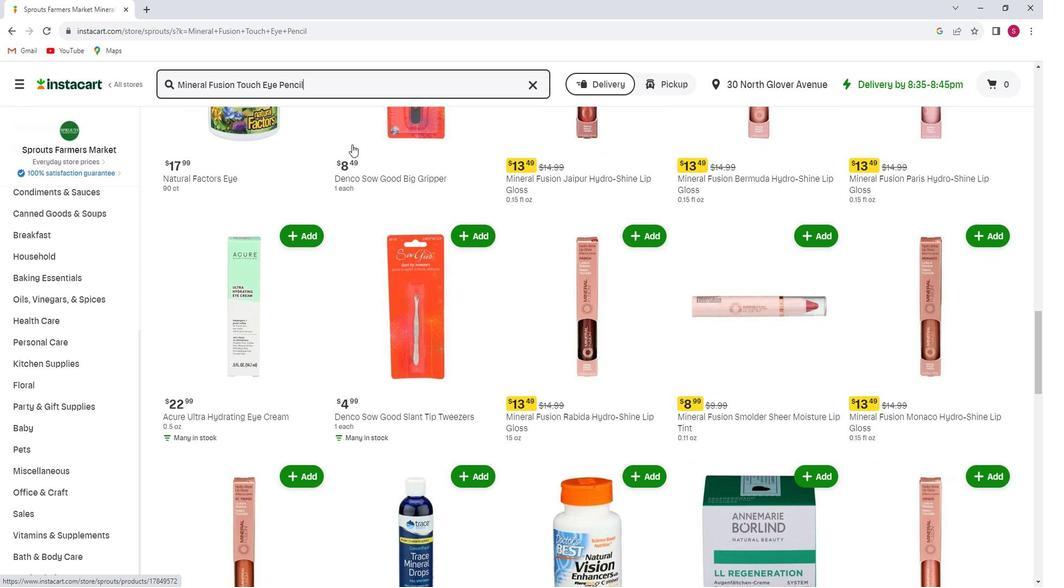 
Action: Mouse scrolled (359, 146) with delta (0, 0)
Screenshot: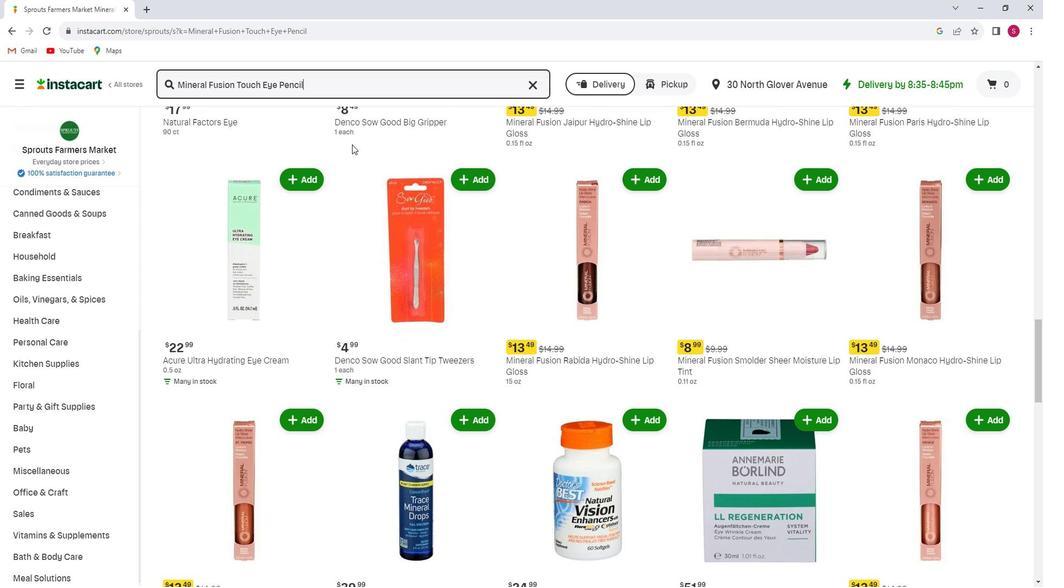 
Action: Mouse scrolled (359, 146) with delta (0, 0)
Screenshot: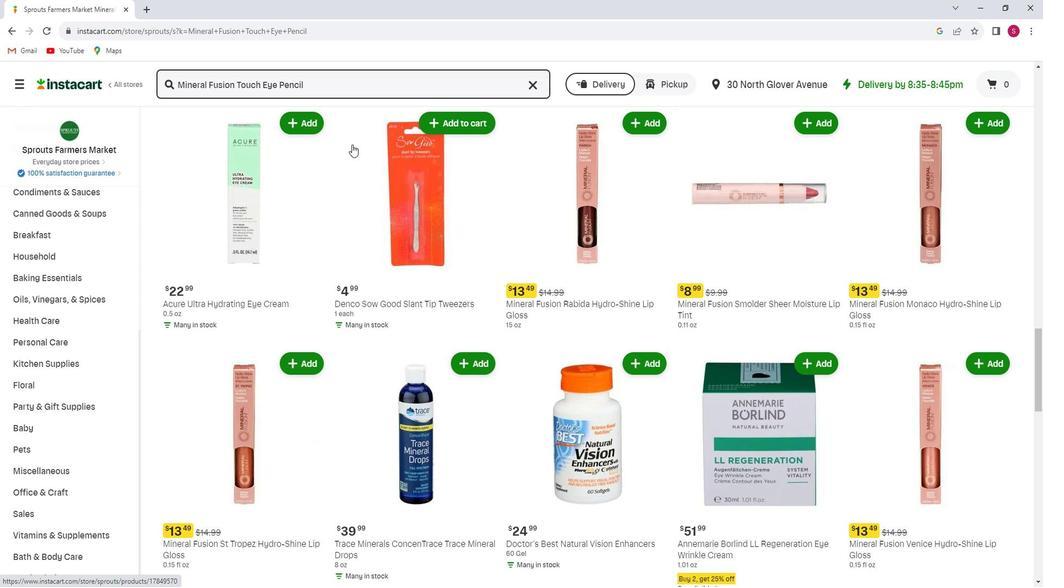 
Action: Mouse scrolled (359, 146) with delta (0, 0)
Screenshot: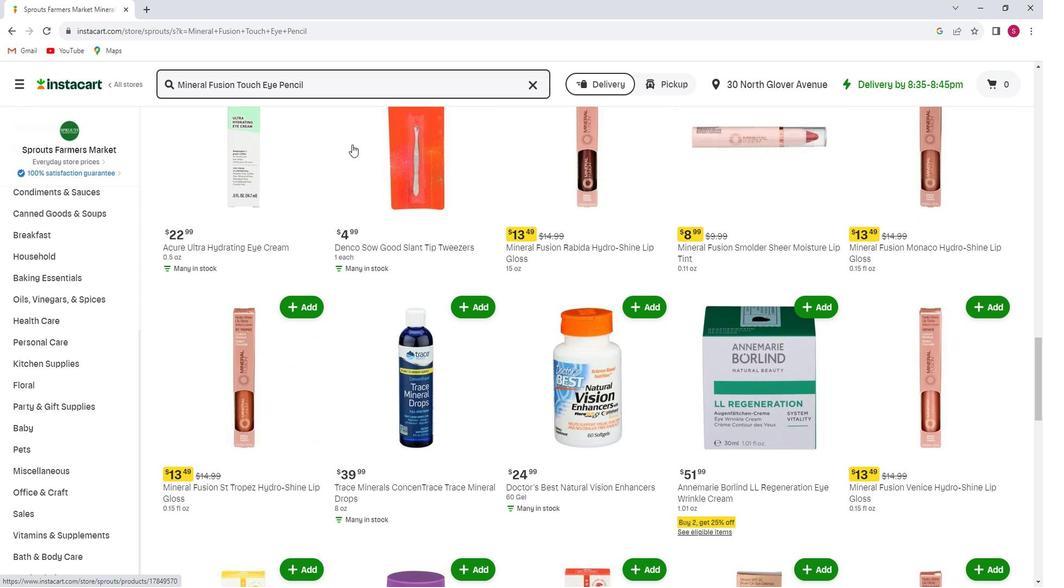 
Action: Mouse scrolled (359, 146) with delta (0, 0)
Screenshot: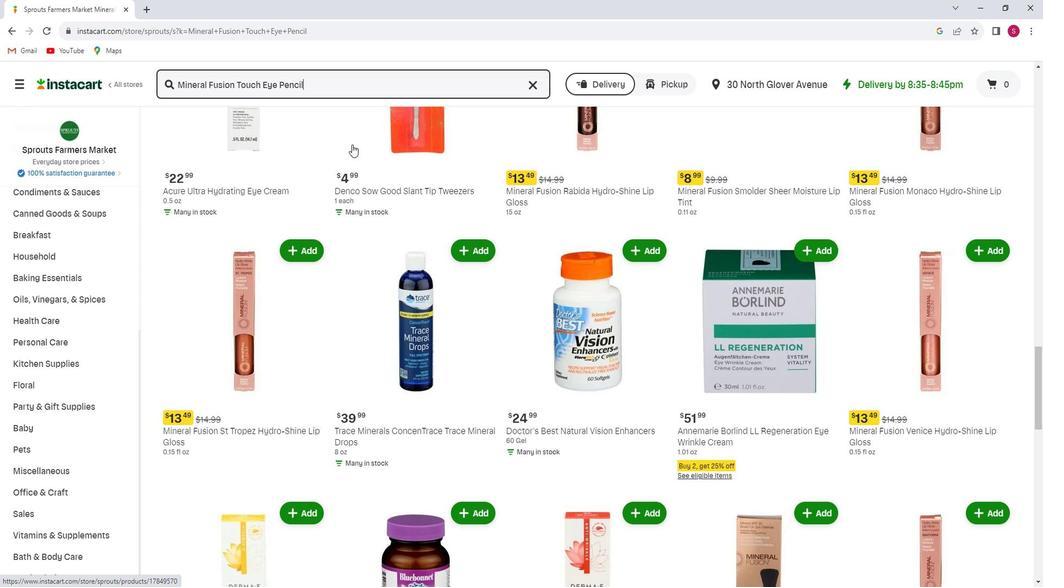 
Action: Mouse scrolled (359, 146) with delta (0, 0)
Screenshot: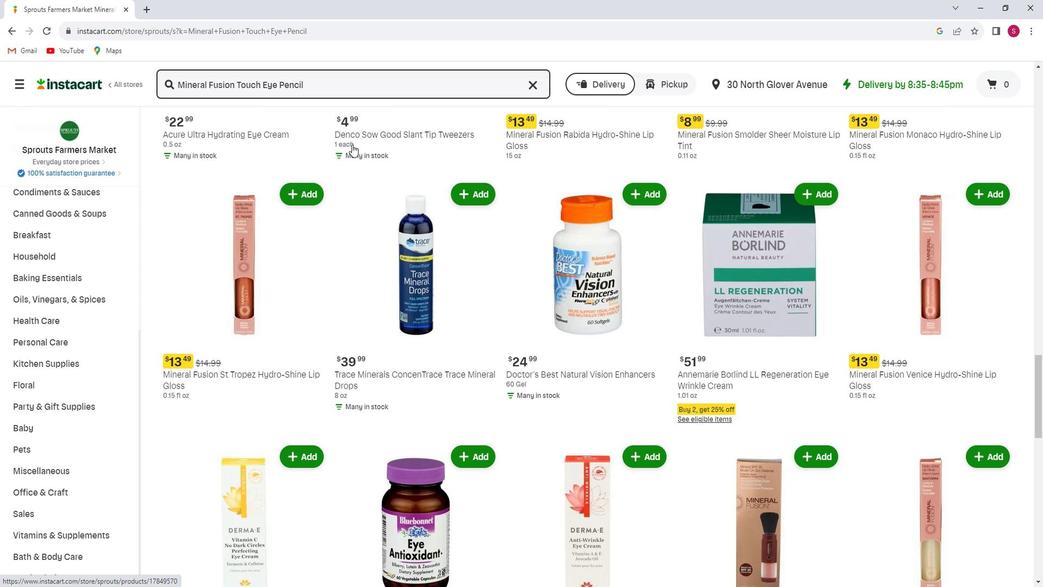 
Action: Mouse scrolled (359, 146) with delta (0, 0)
Screenshot: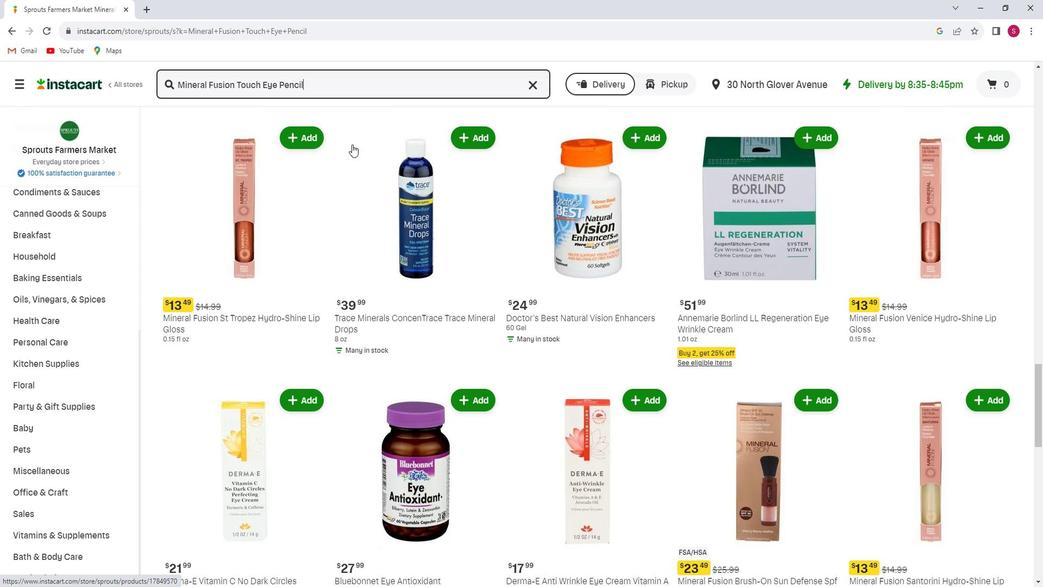 
Action: Mouse scrolled (359, 146) with delta (0, 0)
Screenshot: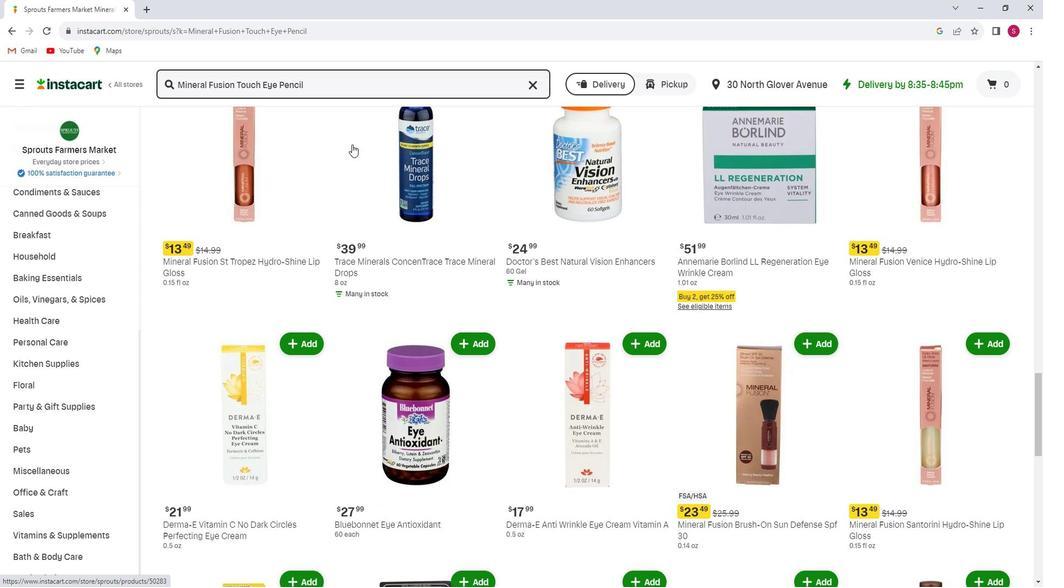 
Action: Mouse scrolled (359, 146) with delta (0, 0)
Screenshot: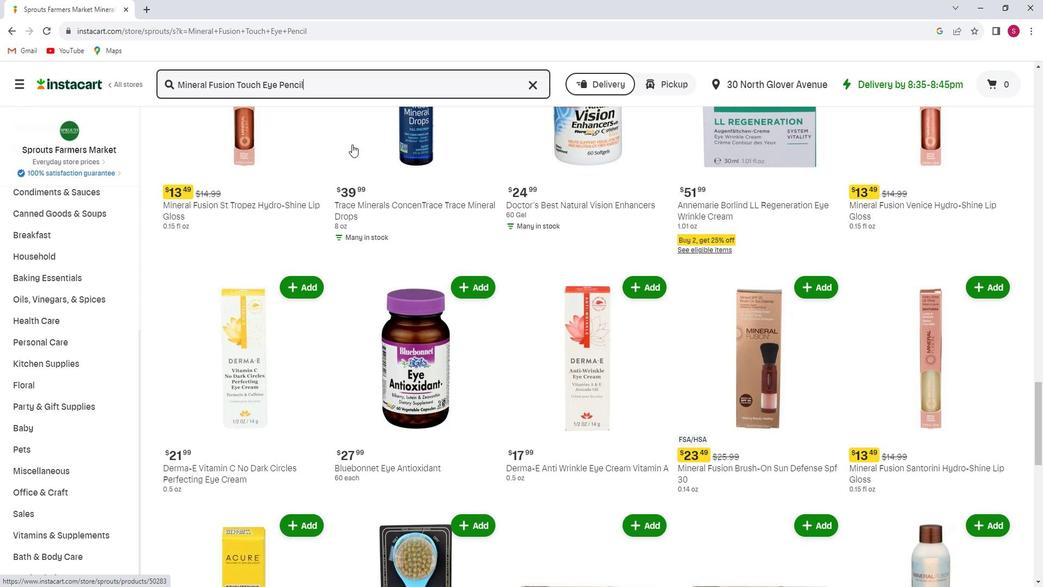 
Action: Mouse scrolled (359, 146) with delta (0, 0)
Screenshot: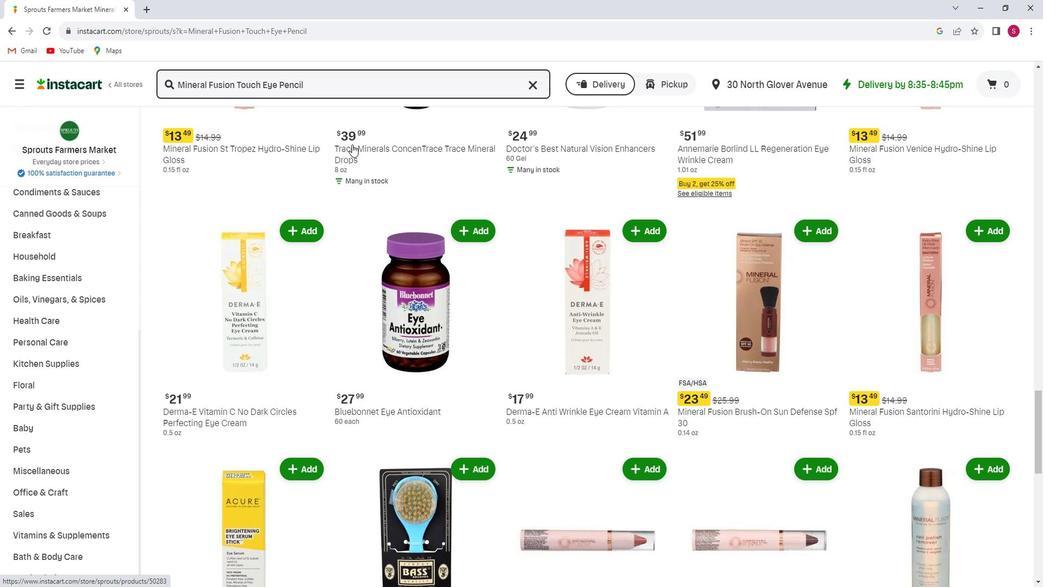 
Action: Mouse scrolled (359, 146) with delta (0, 0)
Screenshot: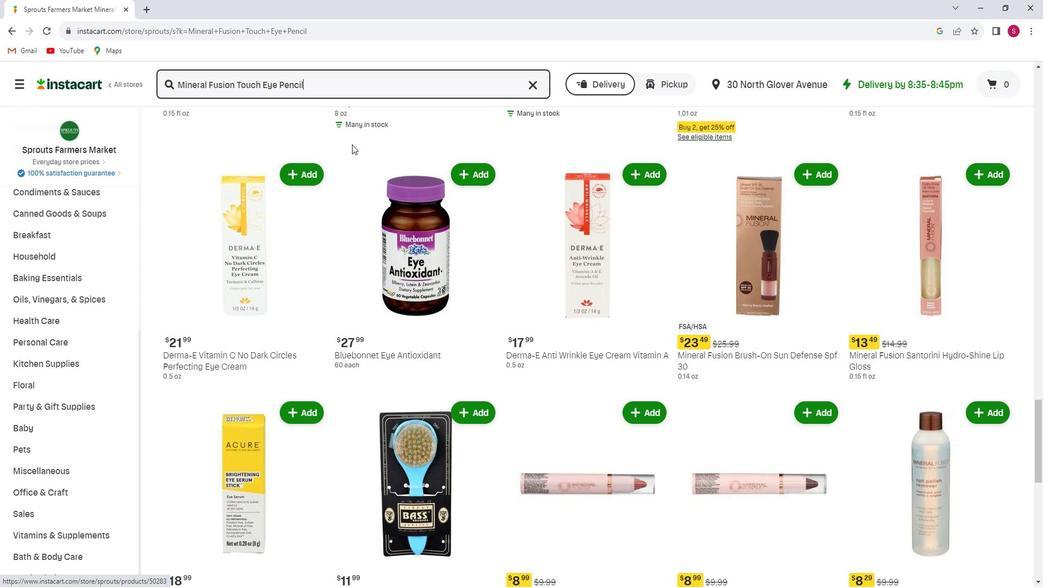 
Action: Mouse scrolled (359, 146) with delta (0, 0)
Screenshot: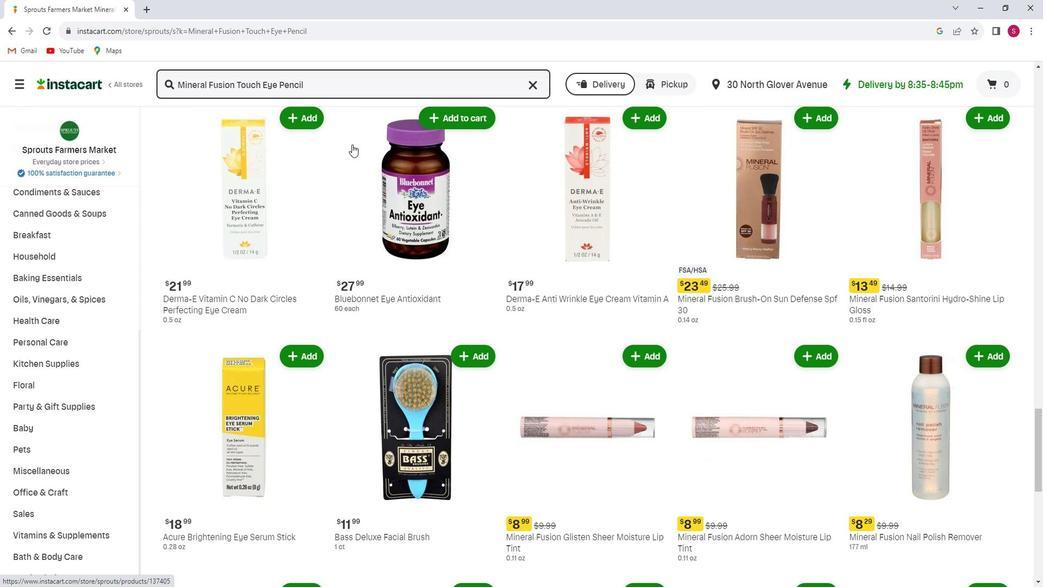 
Action: Mouse scrolled (359, 146) with delta (0, 0)
Screenshot: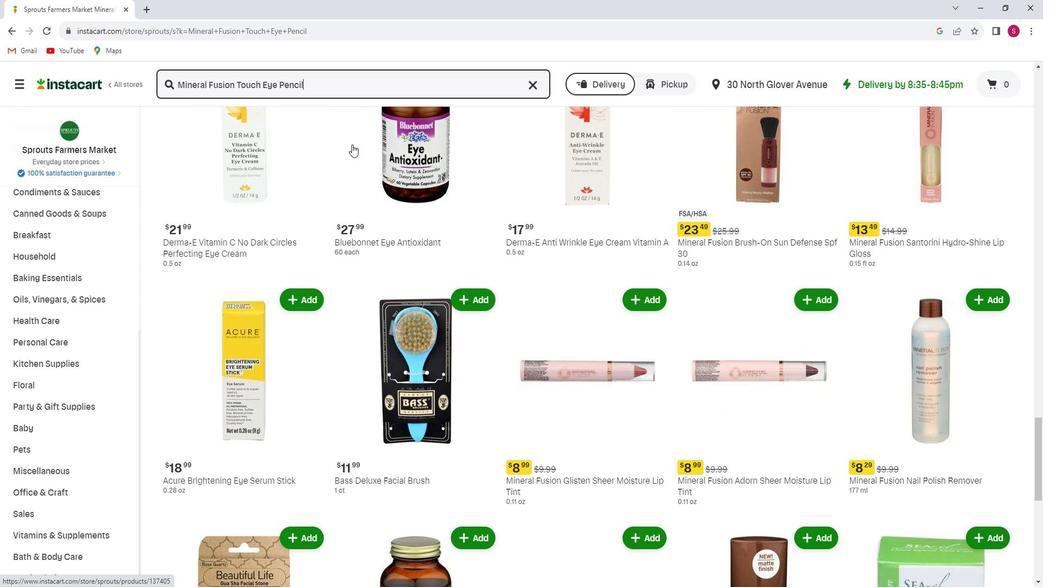 
Action: Mouse scrolled (359, 146) with delta (0, 0)
Screenshot: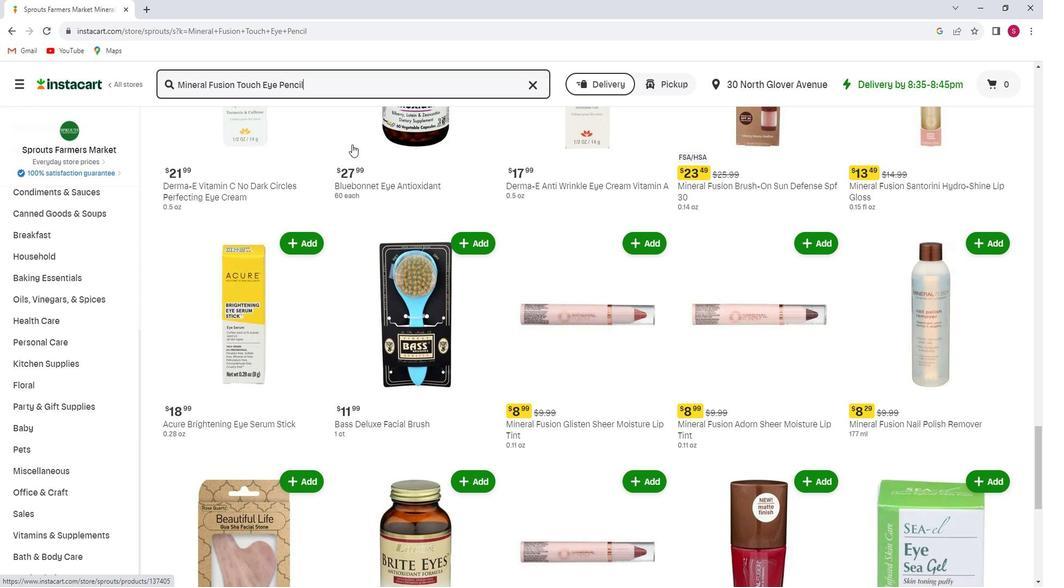 
Action: Mouse scrolled (359, 146) with delta (0, 0)
Screenshot: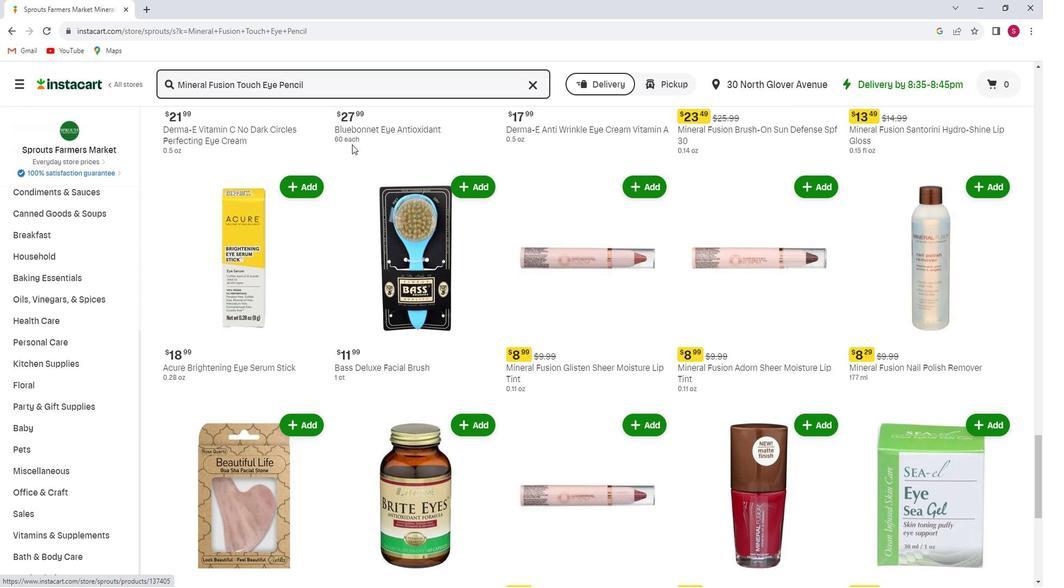 
Action: Mouse scrolled (359, 146) with delta (0, 0)
Screenshot: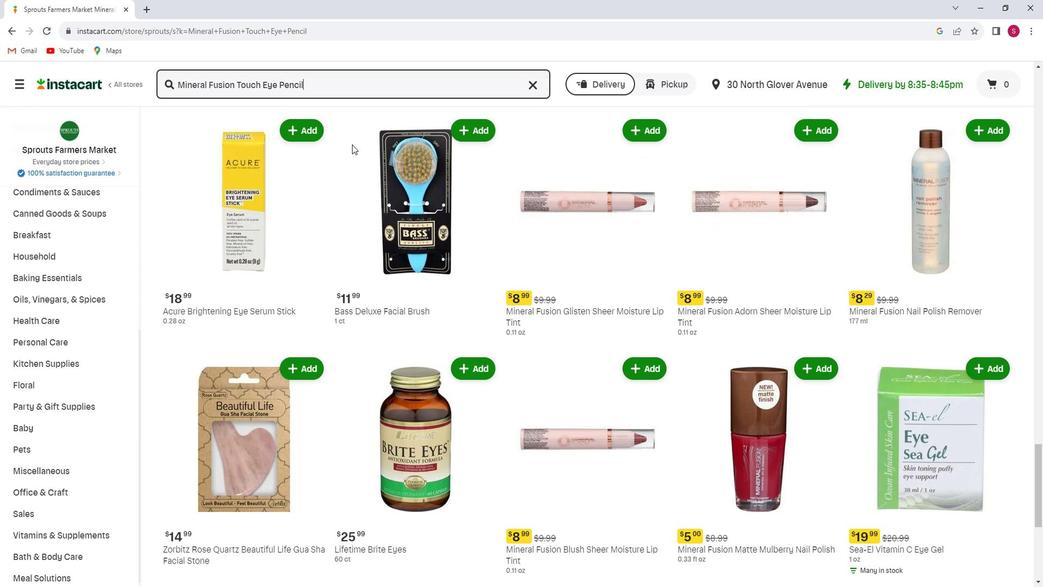 
Action: Mouse scrolled (359, 146) with delta (0, 0)
Screenshot: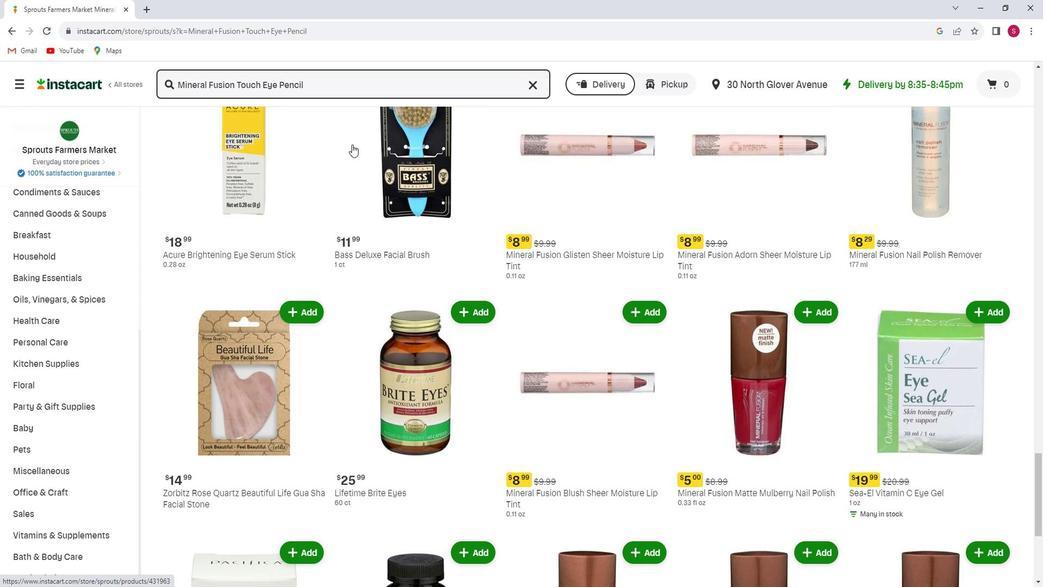 
Action: Mouse scrolled (359, 146) with delta (0, 0)
Screenshot: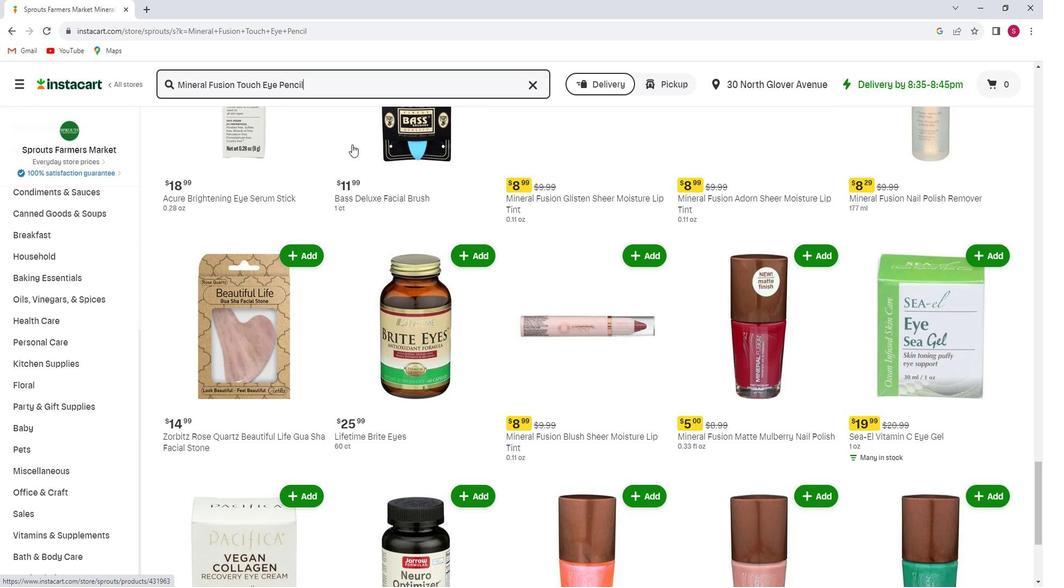 
Action: Mouse scrolled (359, 146) with delta (0, 0)
Screenshot: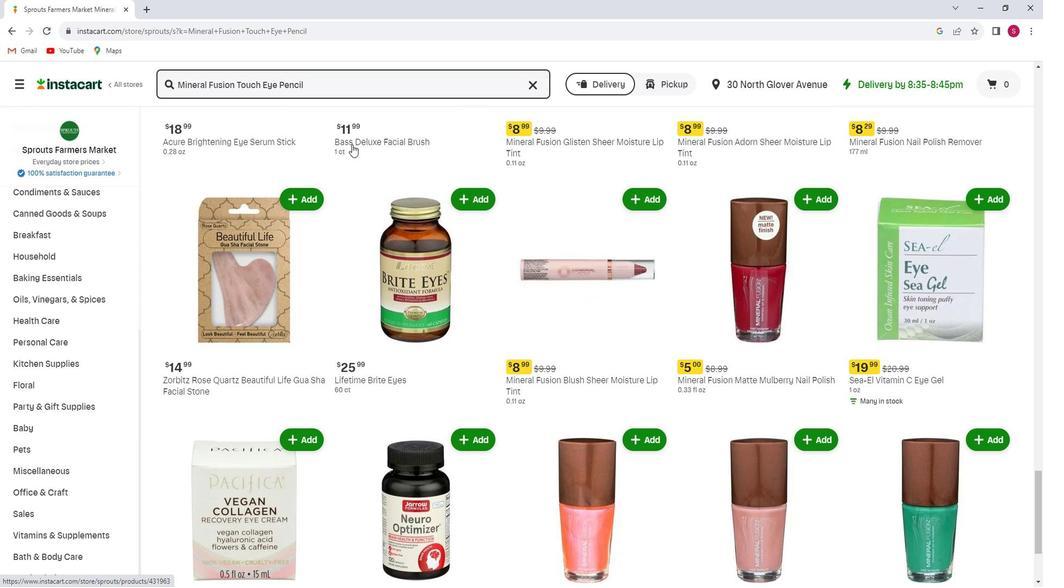 
Action: Mouse scrolled (359, 146) with delta (0, 0)
Screenshot: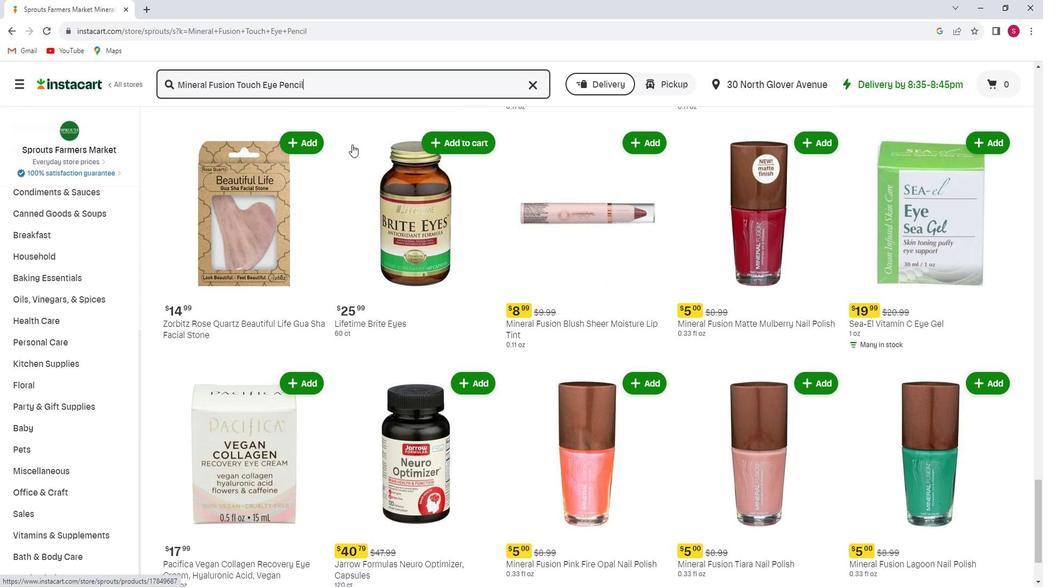 
Action: Mouse scrolled (359, 146) with delta (0, 0)
Screenshot: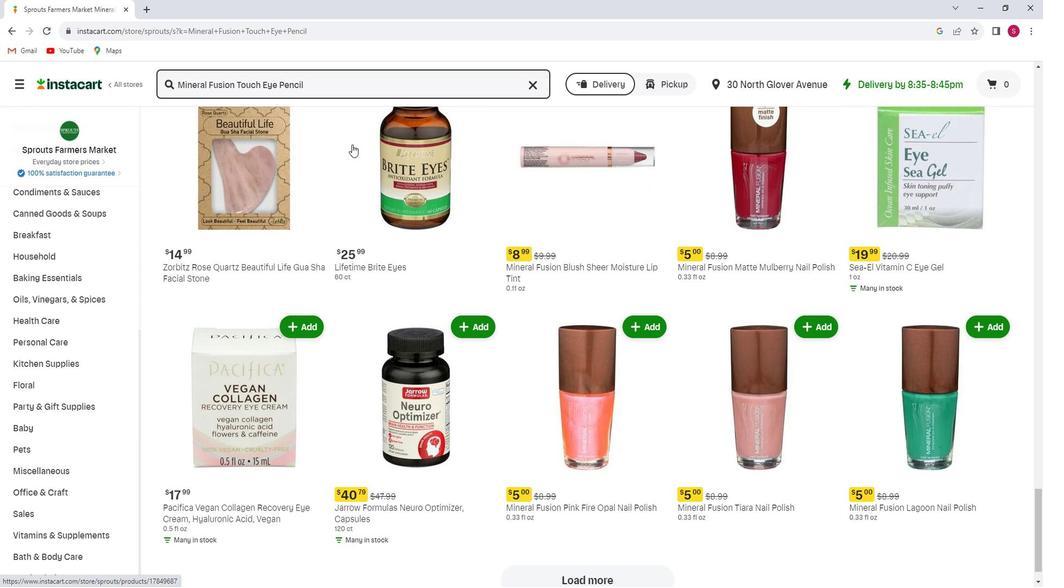 
Action: Mouse scrolled (359, 146) with delta (0, 0)
Screenshot: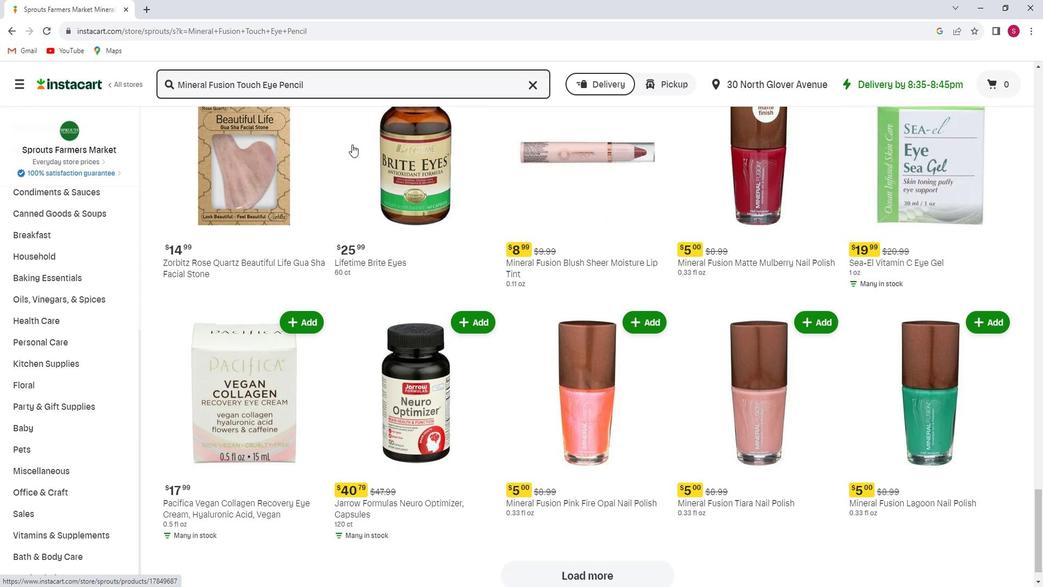 
Action: Mouse scrolled (359, 146) with delta (0, 0)
Screenshot: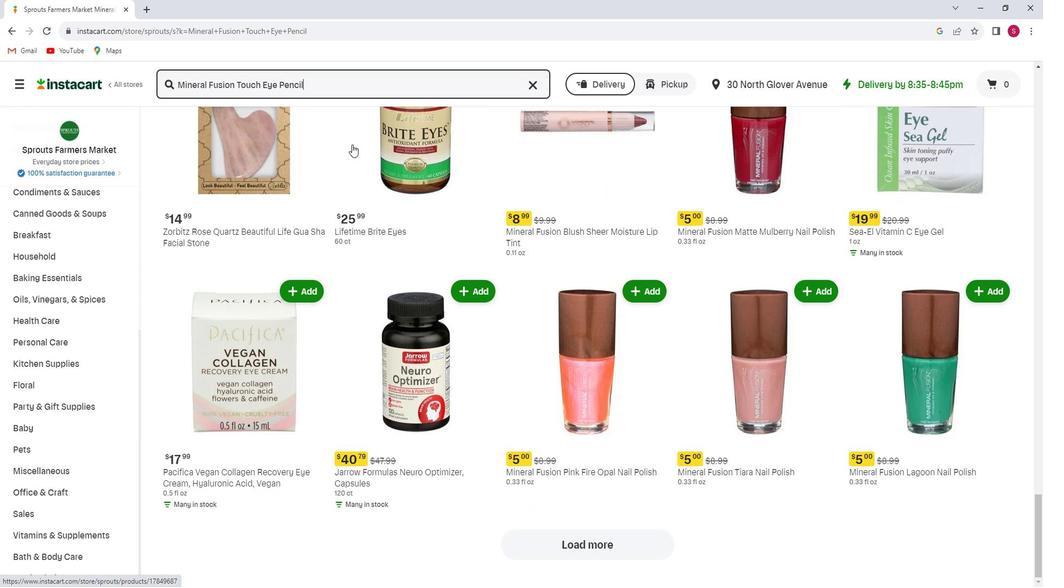 
Action: Mouse scrolled (359, 146) with delta (0, 0)
Screenshot: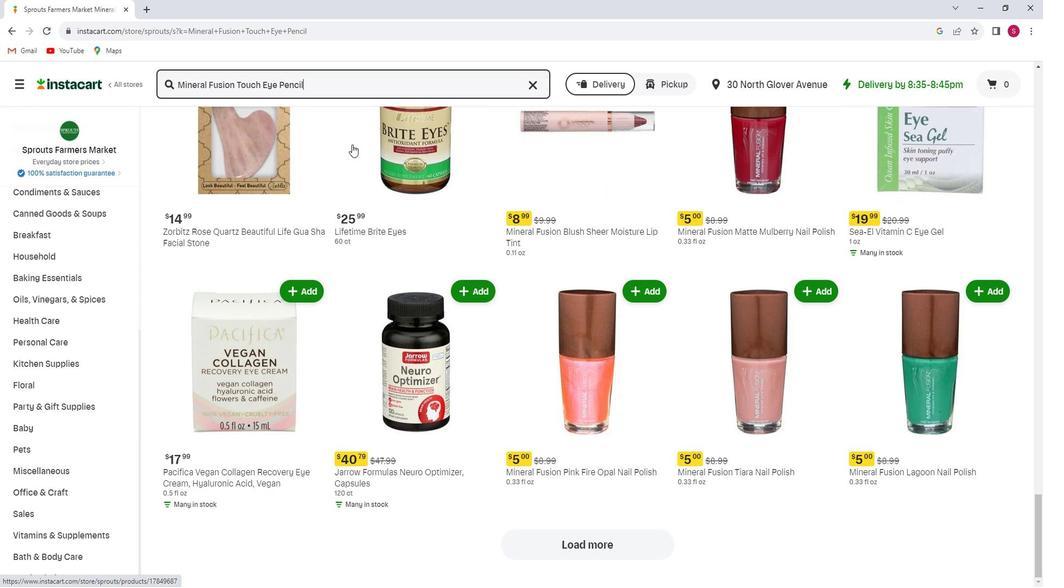 
